 Task: Create a due date automation trigger when advanced on, on the monday after a card is due add content with a name containing resume at 11:00 AM.
Action: Mouse moved to (987, 282)
Screenshot: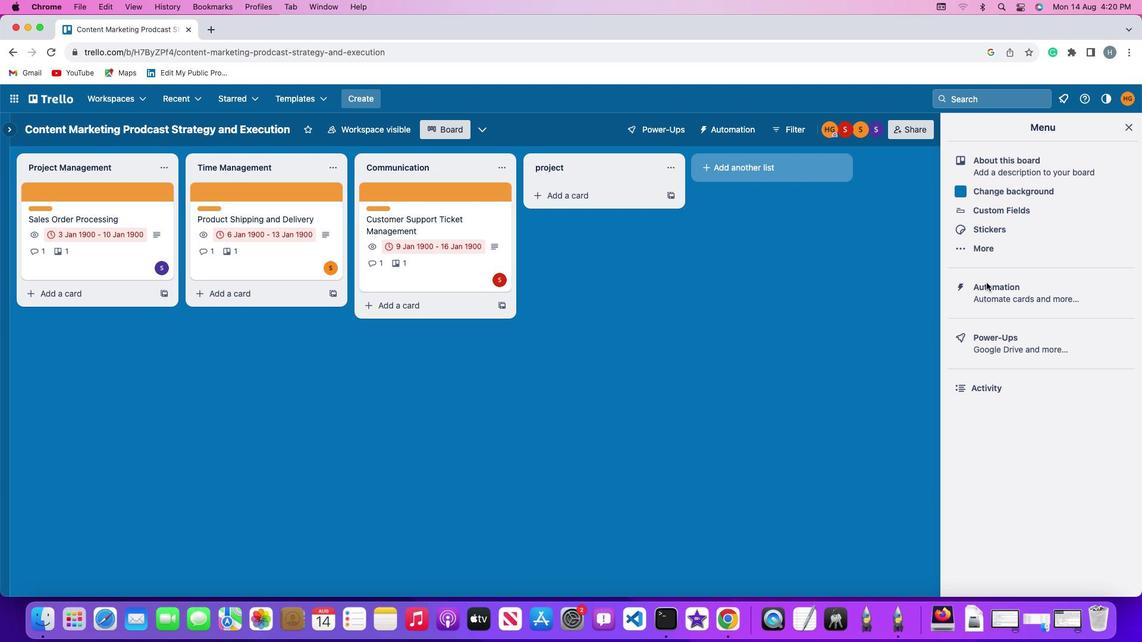
Action: Mouse pressed left at (987, 282)
Screenshot: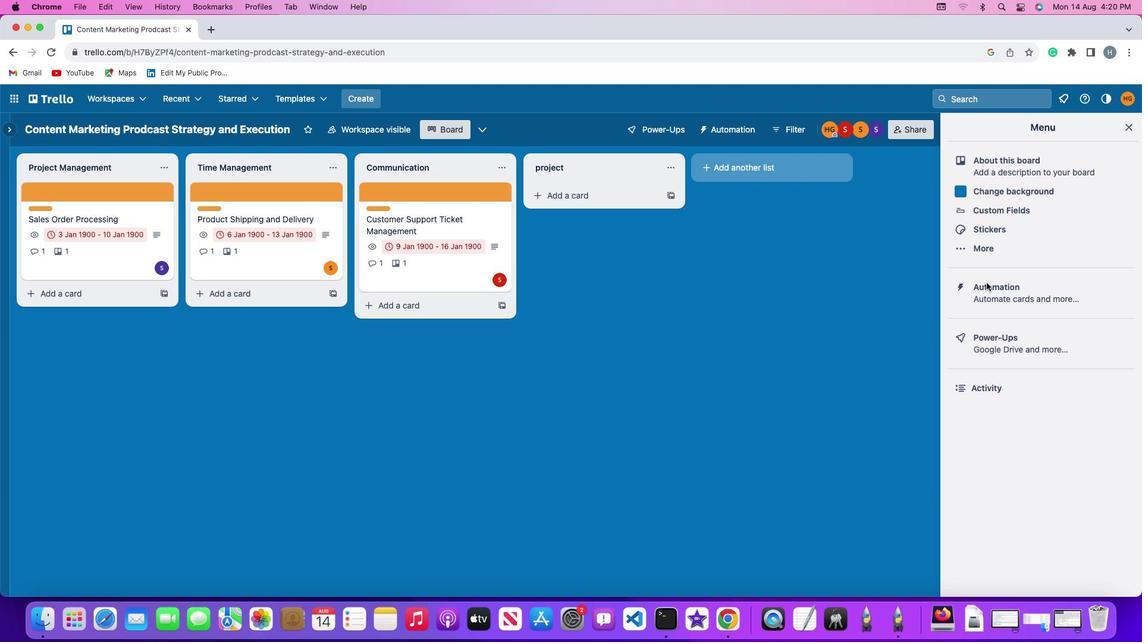 
Action: Mouse moved to (987, 282)
Screenshot: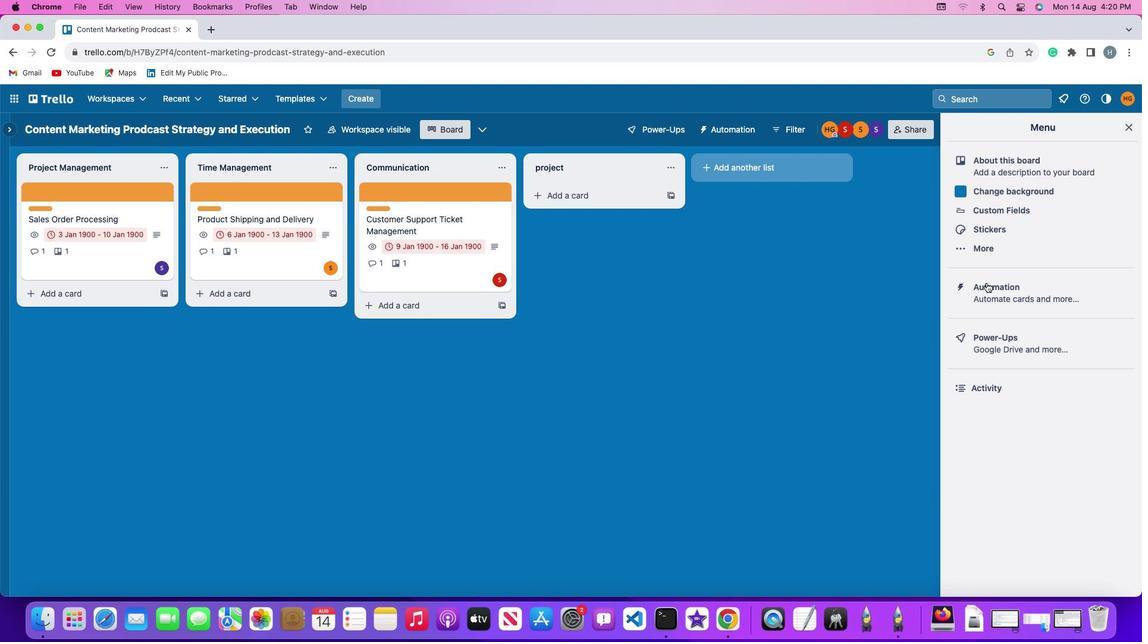 
Action: Mouse pressed left at (987, 282)
Screenshot: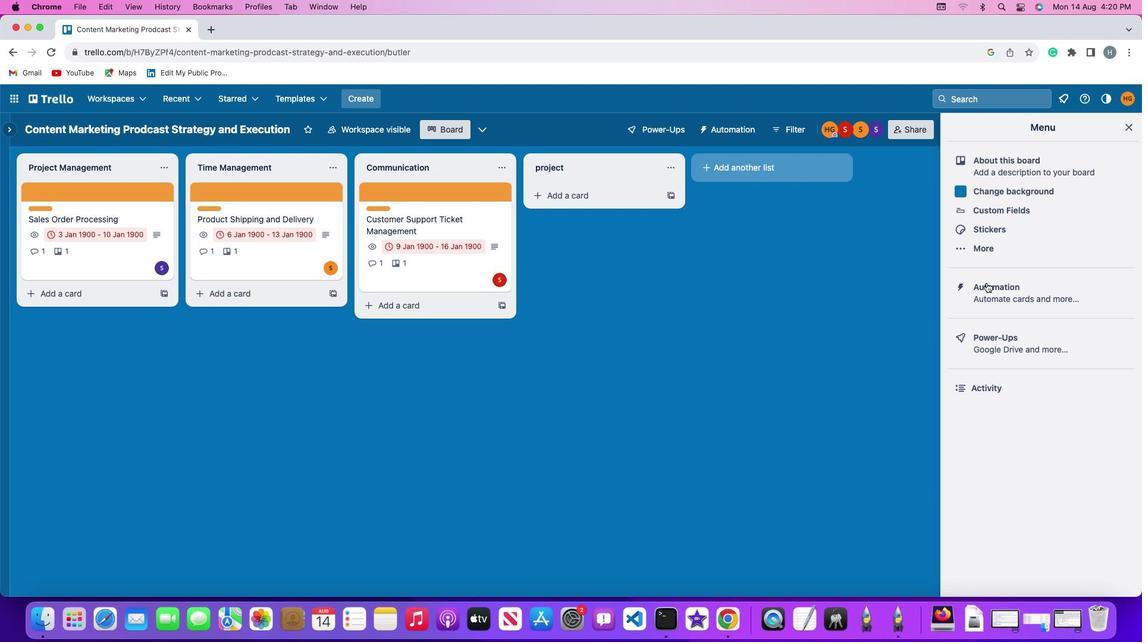 
Action: Mouse moved to (74, 278)
Screenshot: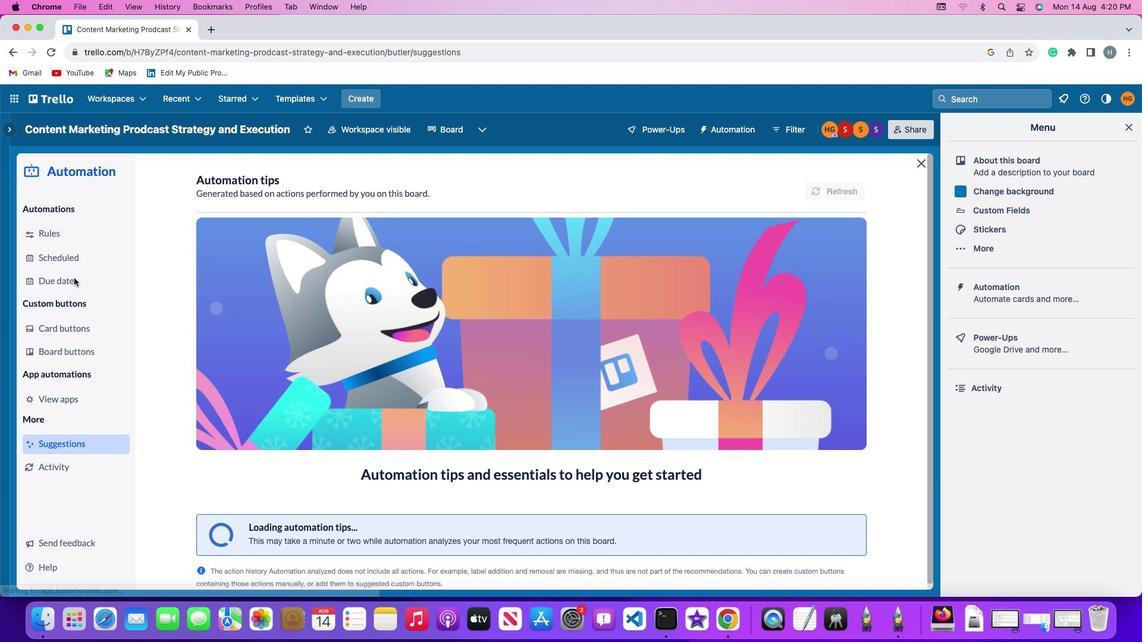 
Action: Mouse pressed left at (74, 278)
Screenshot: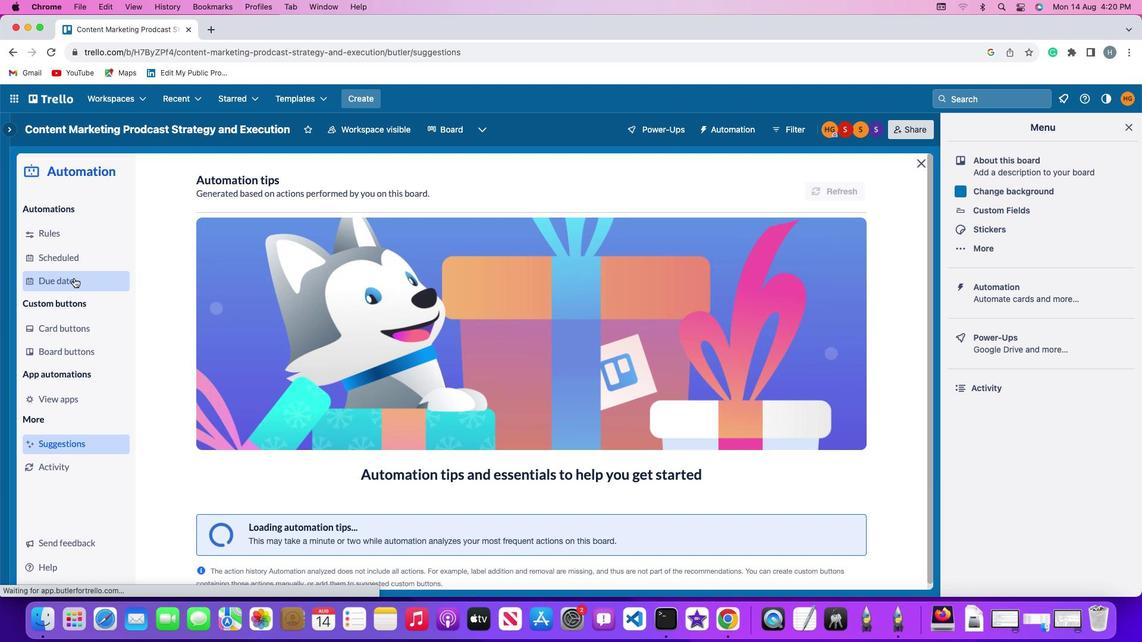 
Action: Mouse moved to (821, 185)
Screenshot: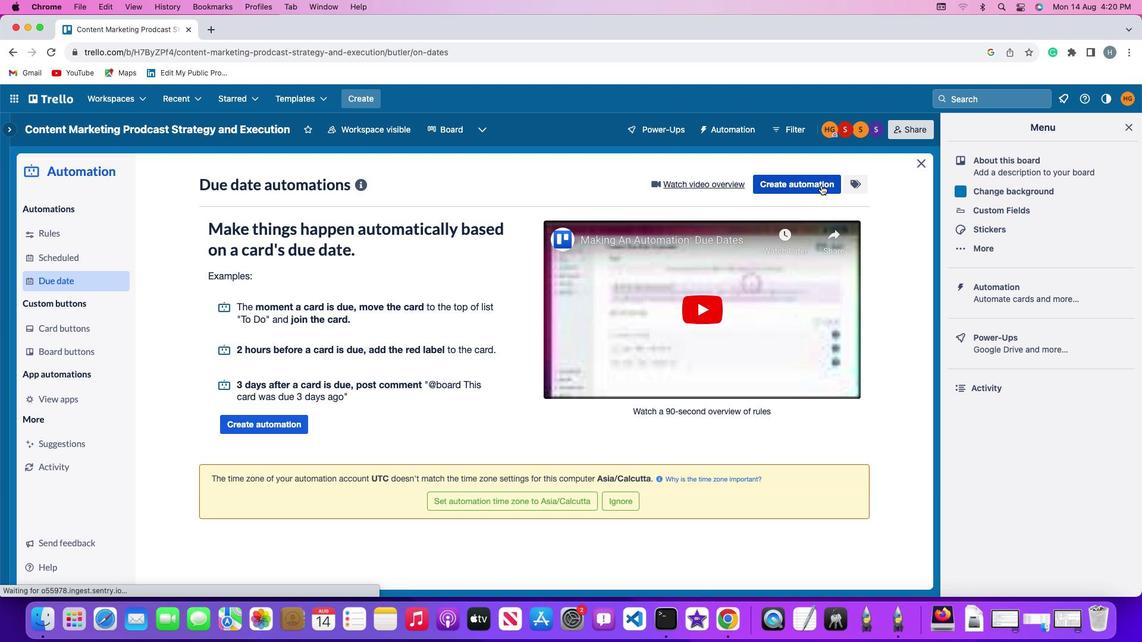 
Action: Mouse pressed left at (821, 185)
Screenshot: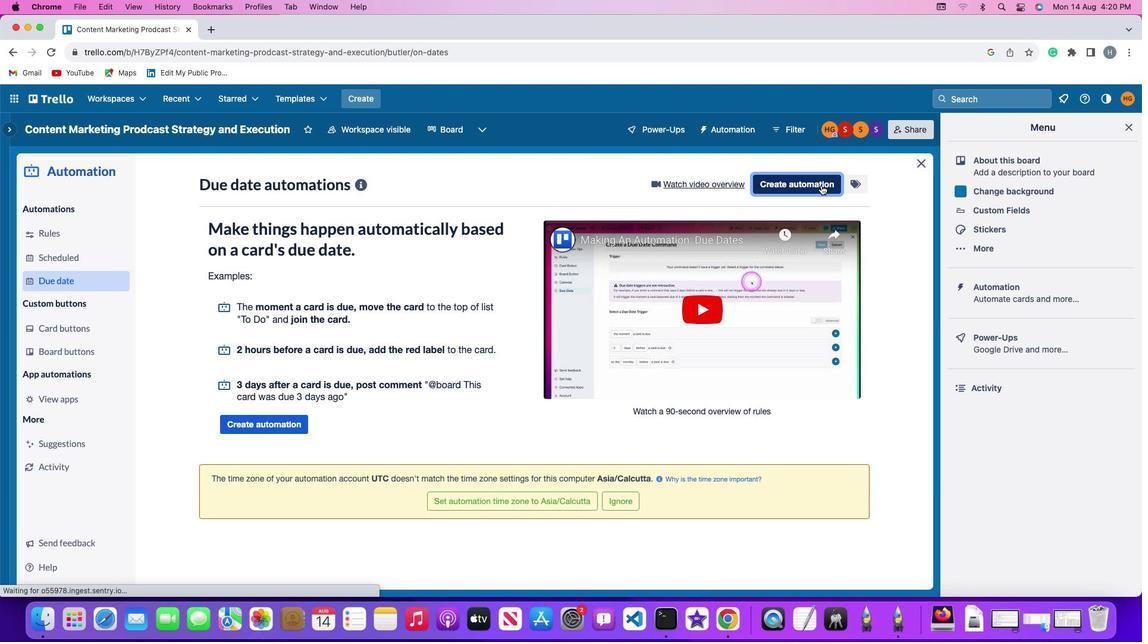 
Action: Mouse moved to (285, 296)
Screenshot: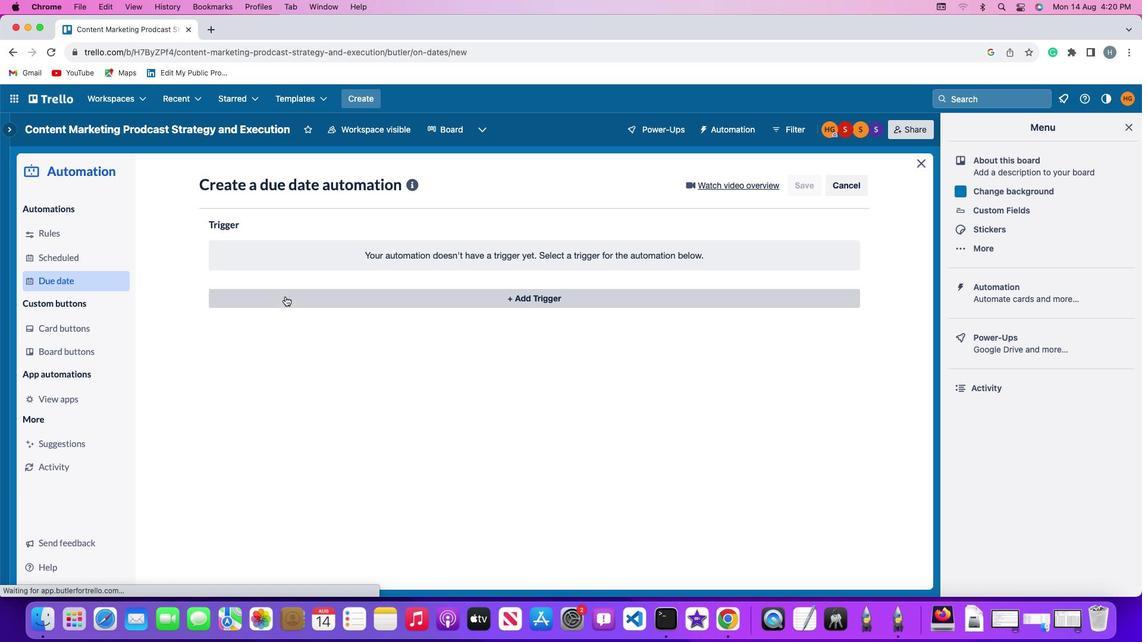 
Action: Mouse pressed left at (285, 296)
Screenshot: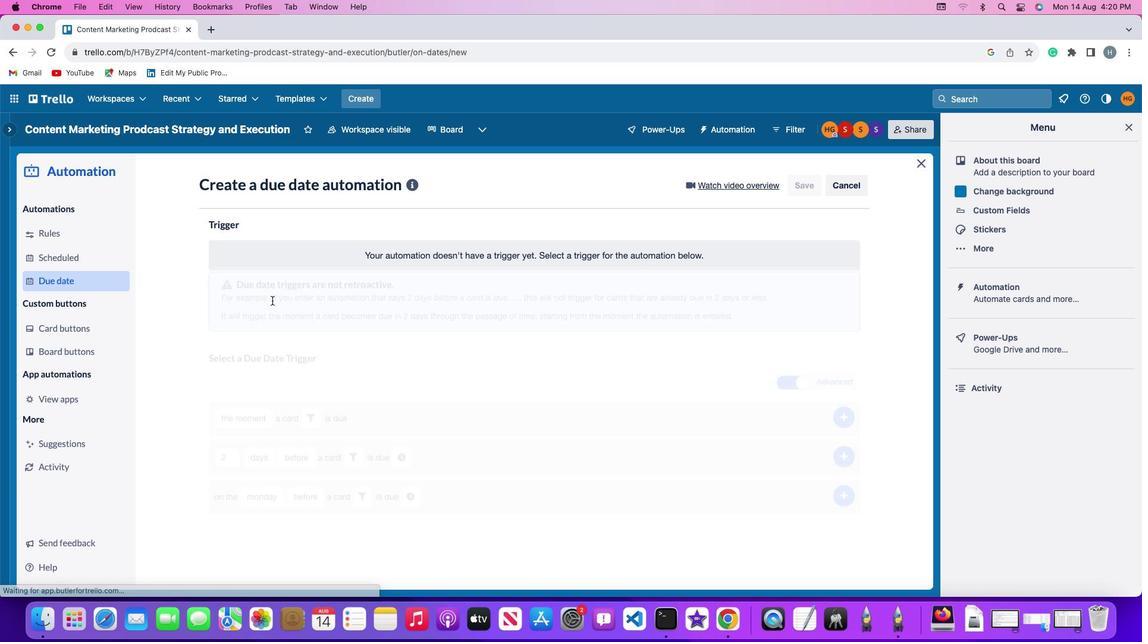 
Action: Mouse moved to (253, 520)
Screenshot: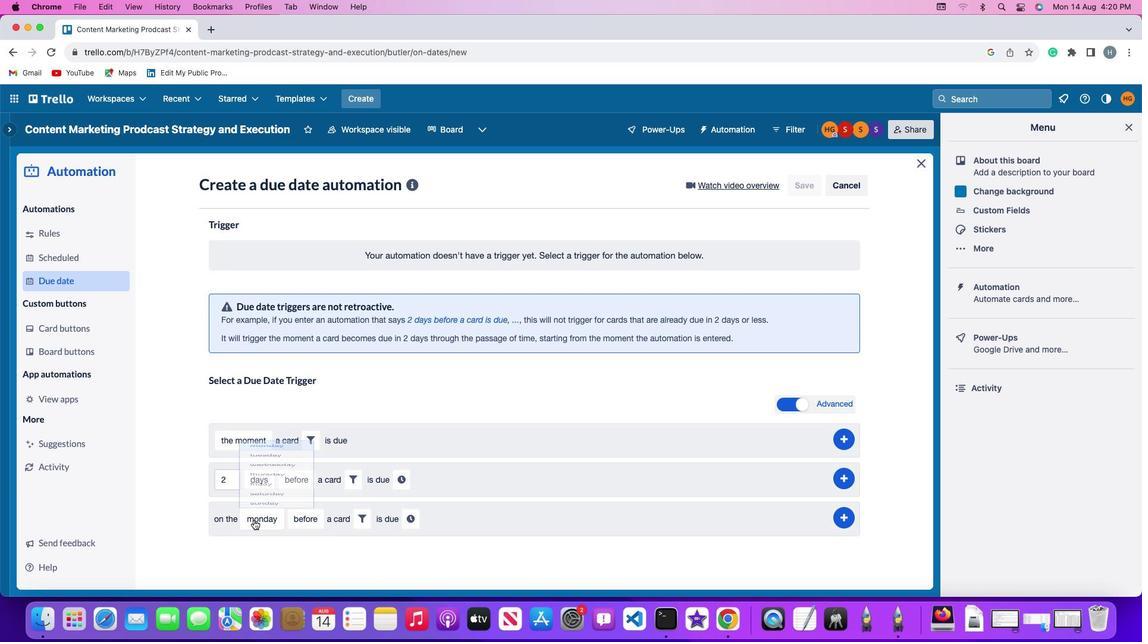 
Action: Mouse pressed left at (253, 520)
Screenshot: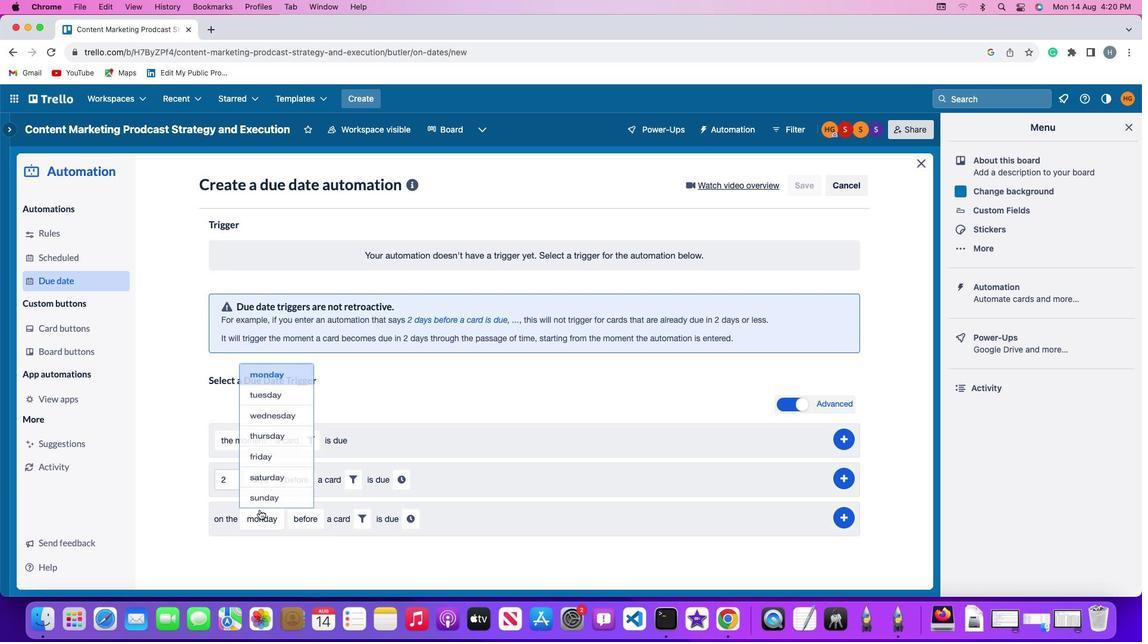 
Action: Mouse moved to (271, 361)
Screenshot: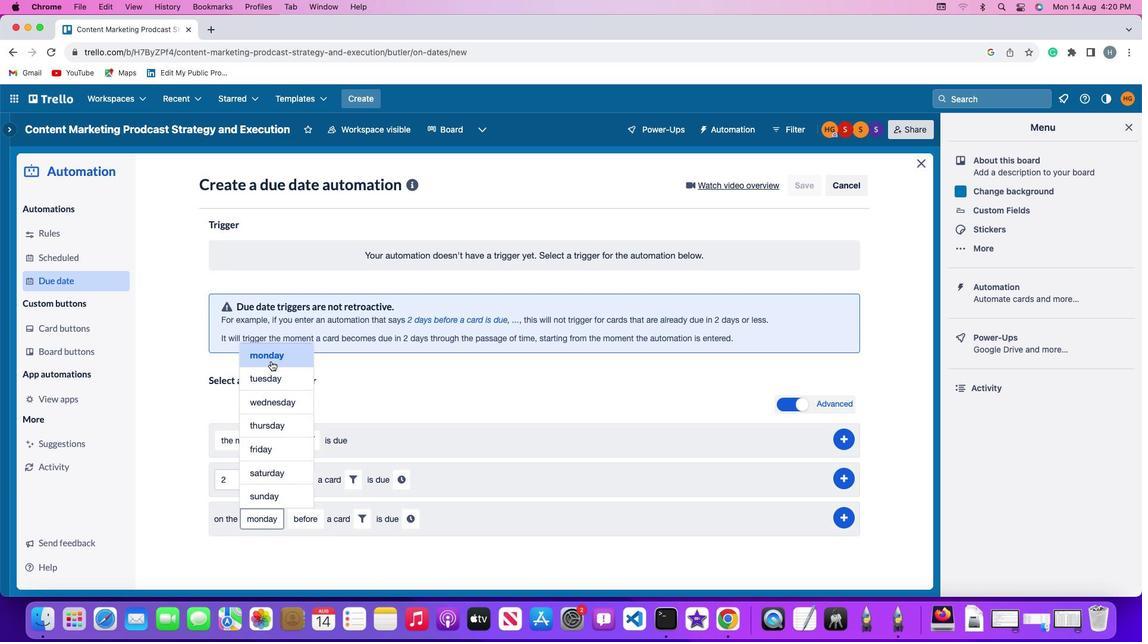 
Action: Mouse pressed left at (271, 361)
Screenshot: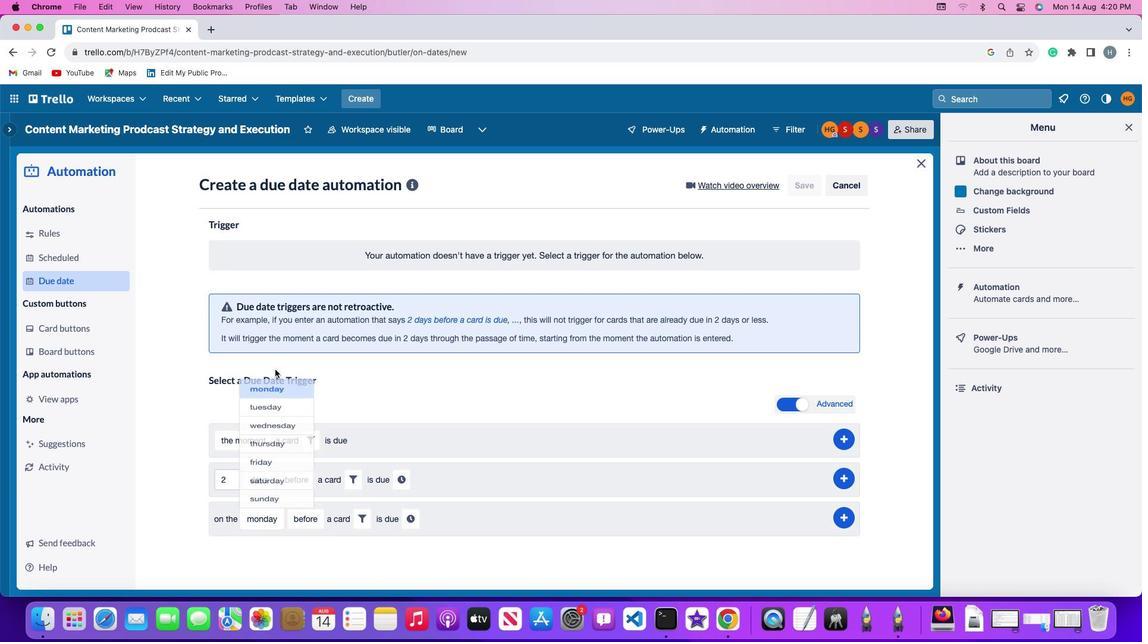 
Action: Mouse moved to (315, 519)
Screenshot: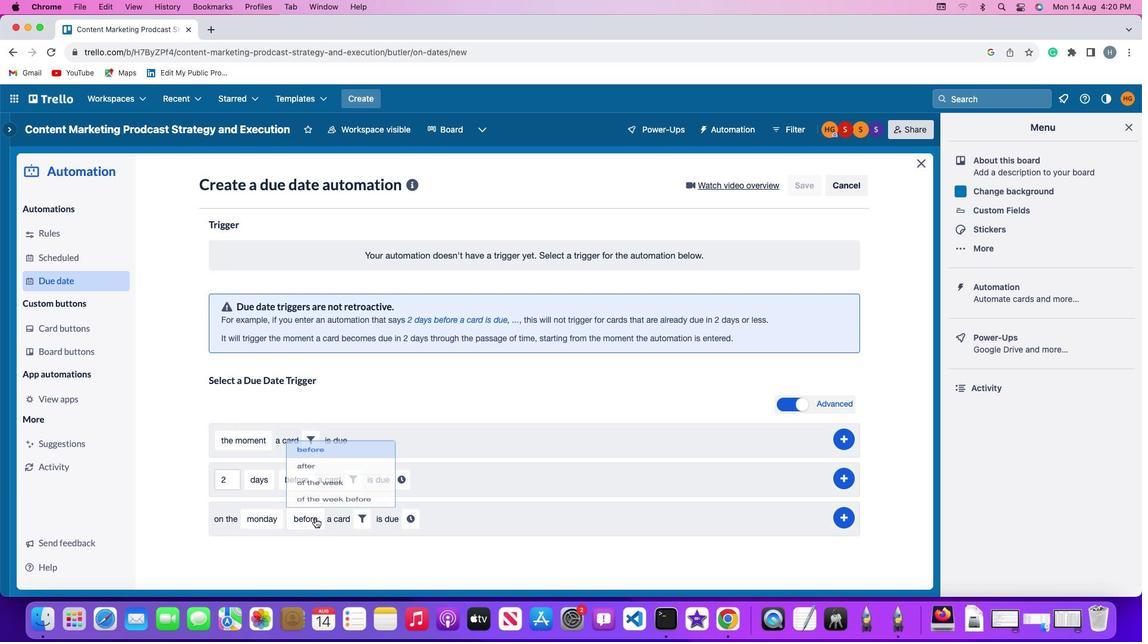 
Action: Mouse pressed left at (315, 519)
Screenshot: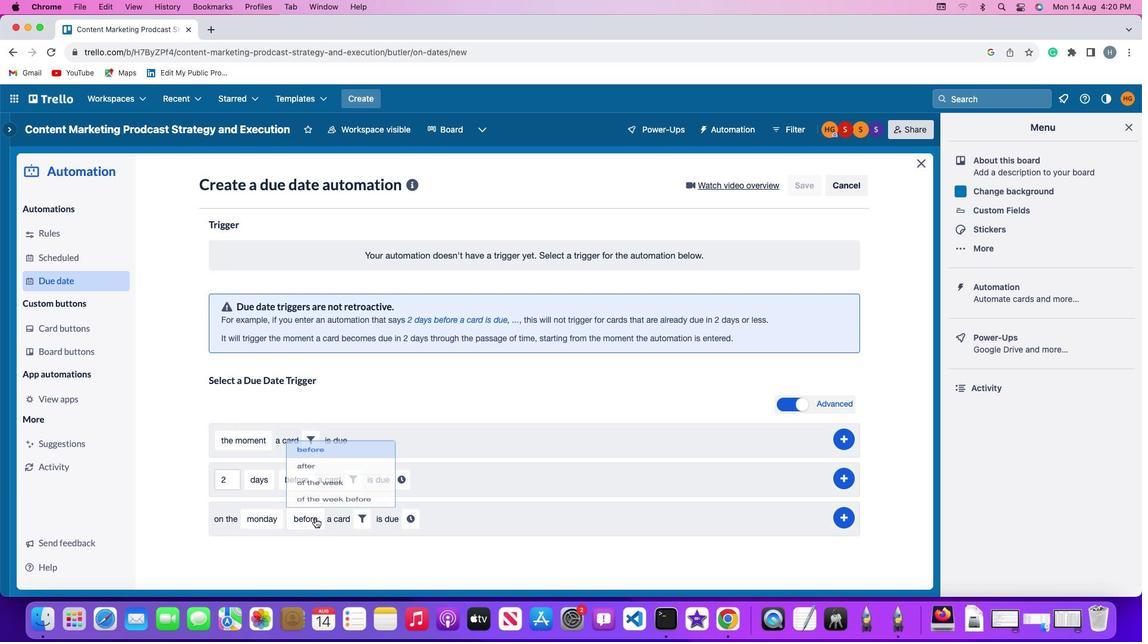 
Action: Mouse moved to (325, 441)
Screenshot: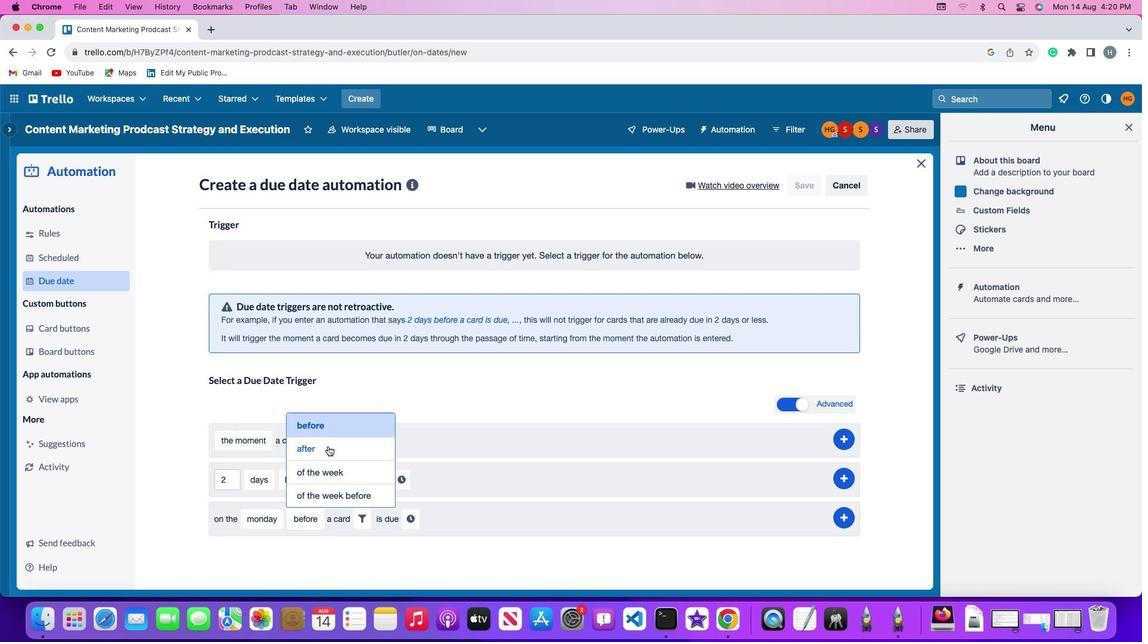 
Action: Mouse pressed left at (325, 441)
Screenshot: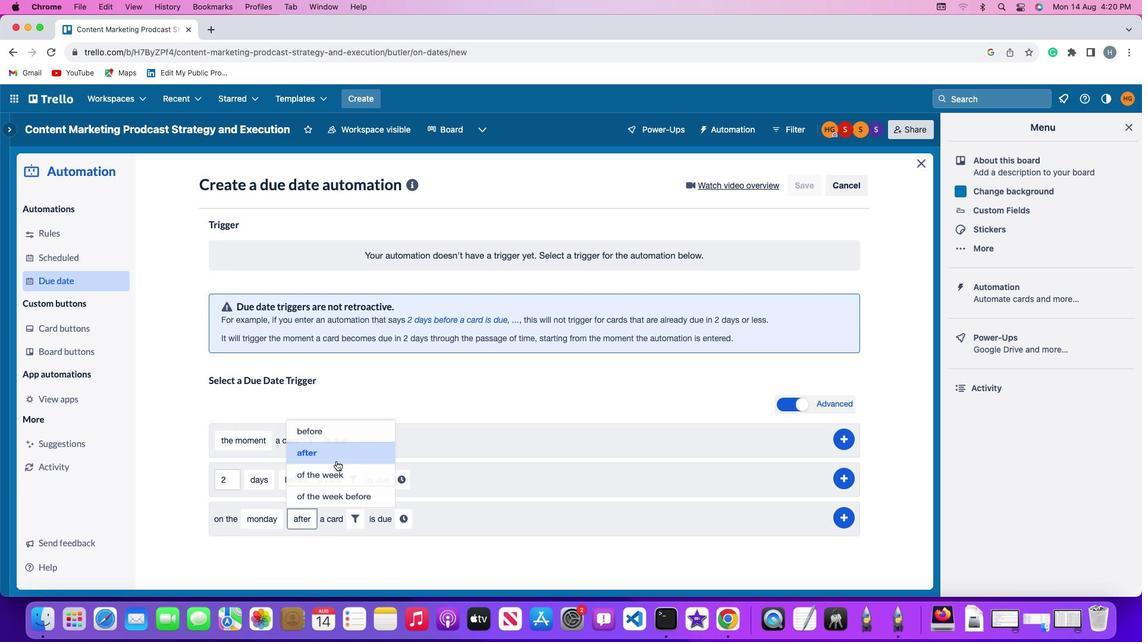 
Action: Mouse moved to (366, 517)
Screenshot: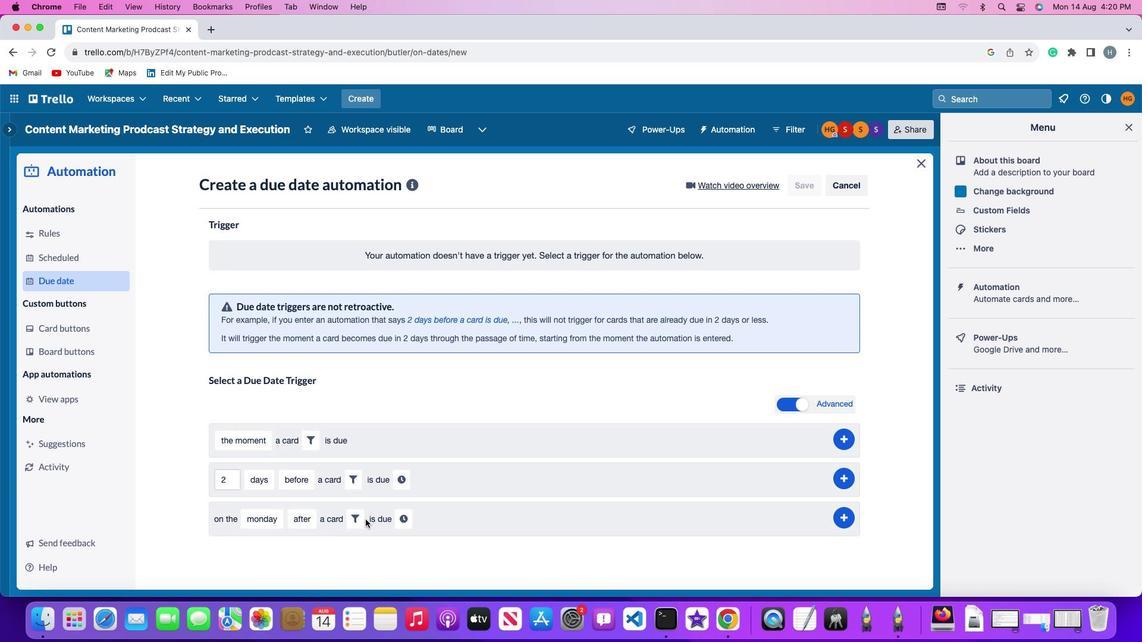 
Action: Mouse pressed left at (366, 517)
Screenshot: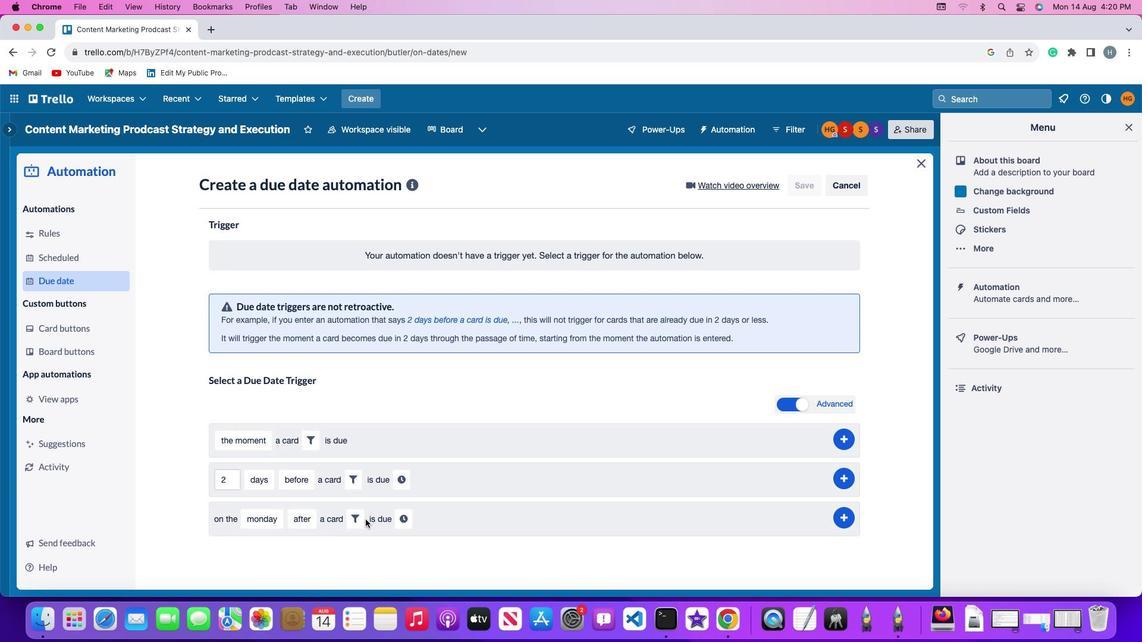 
Action: Mouse moved to (360, 516)
Screenshot: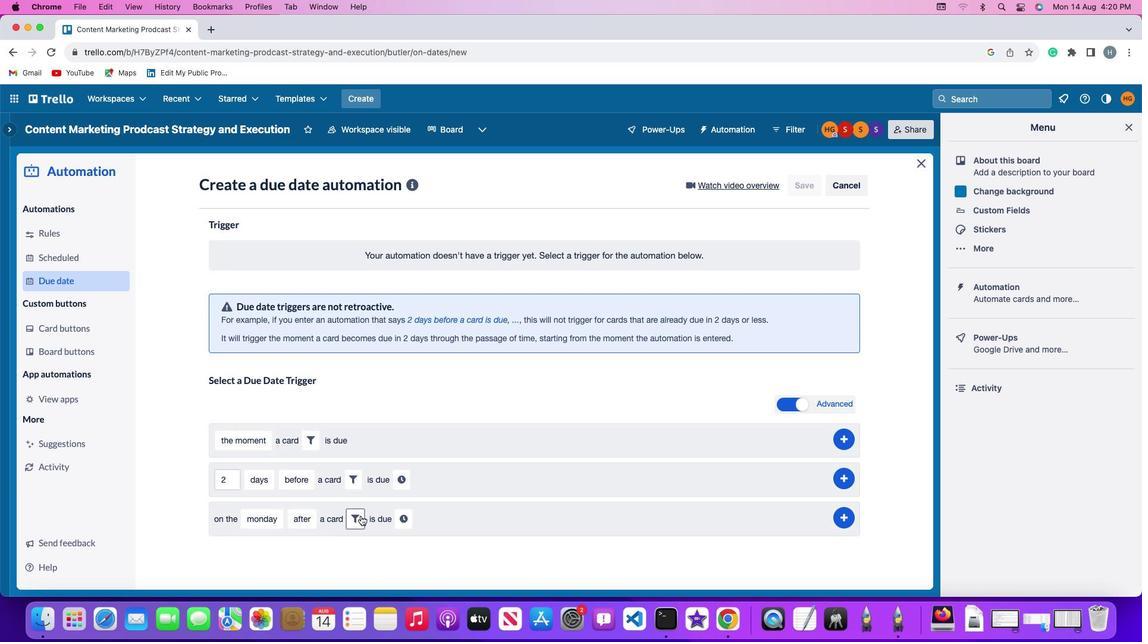 
Action: Mouse pressed left at (360, 516)
Screenshot: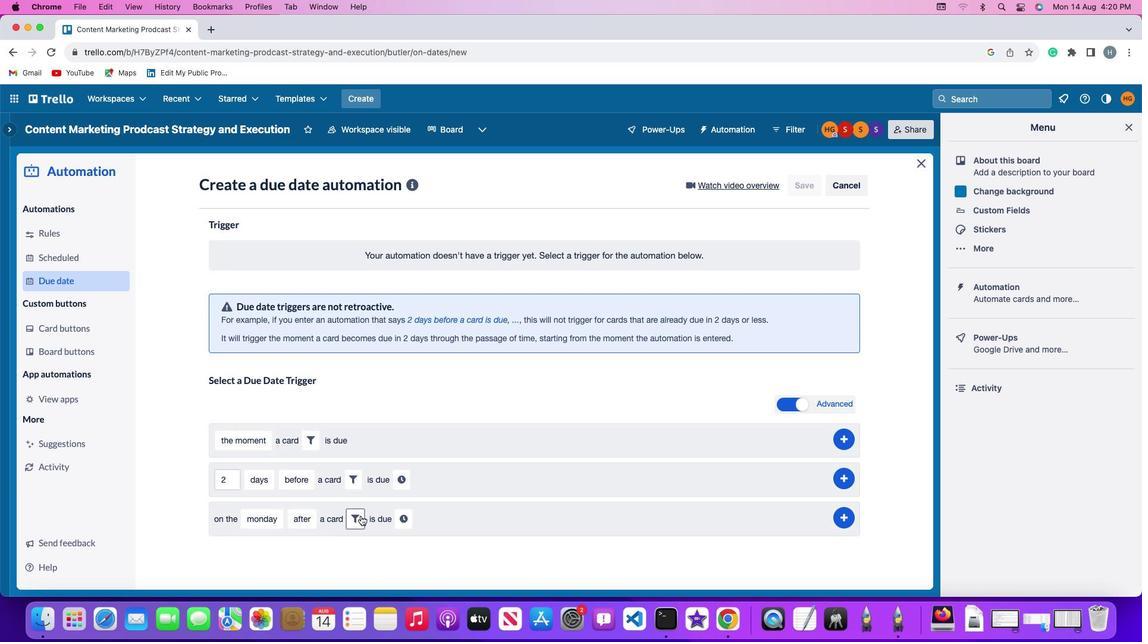 
Action: Mouse moved to (508, 555)
Screenshot: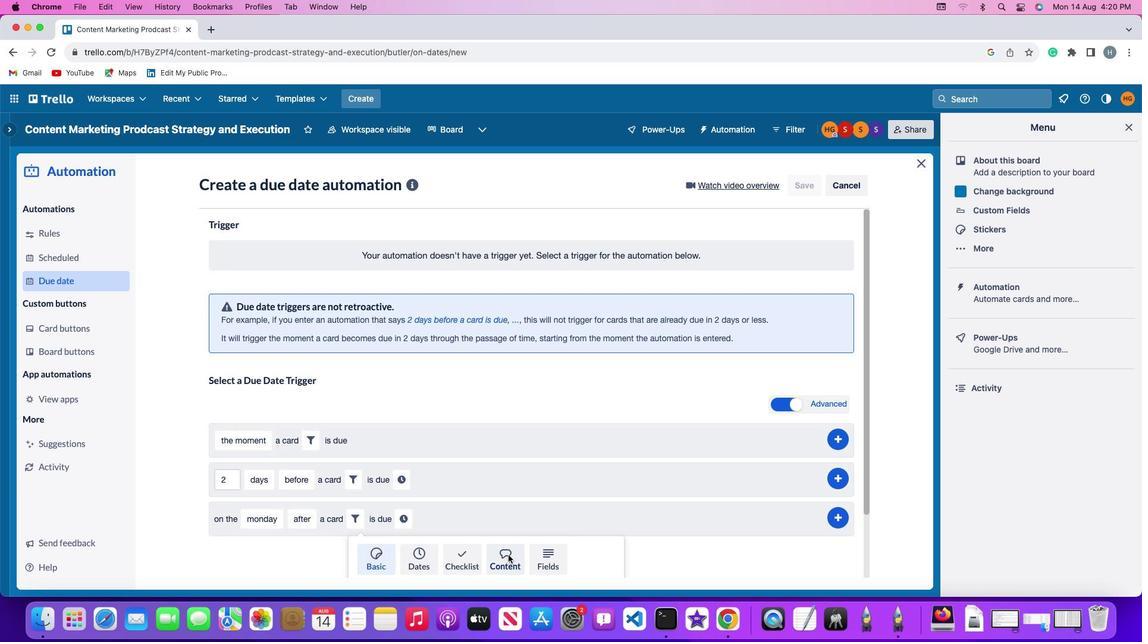 
Action: Mouse pressed left at (508, 555)
Screenshot: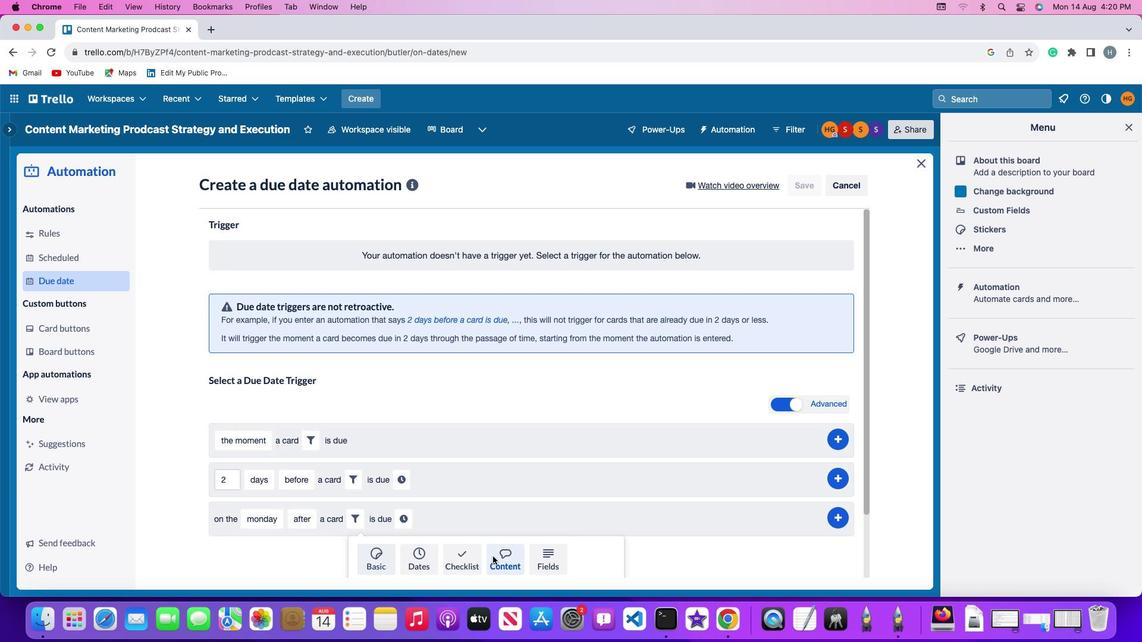 
Action: Mouse moved to (328, 566)
Screenshot: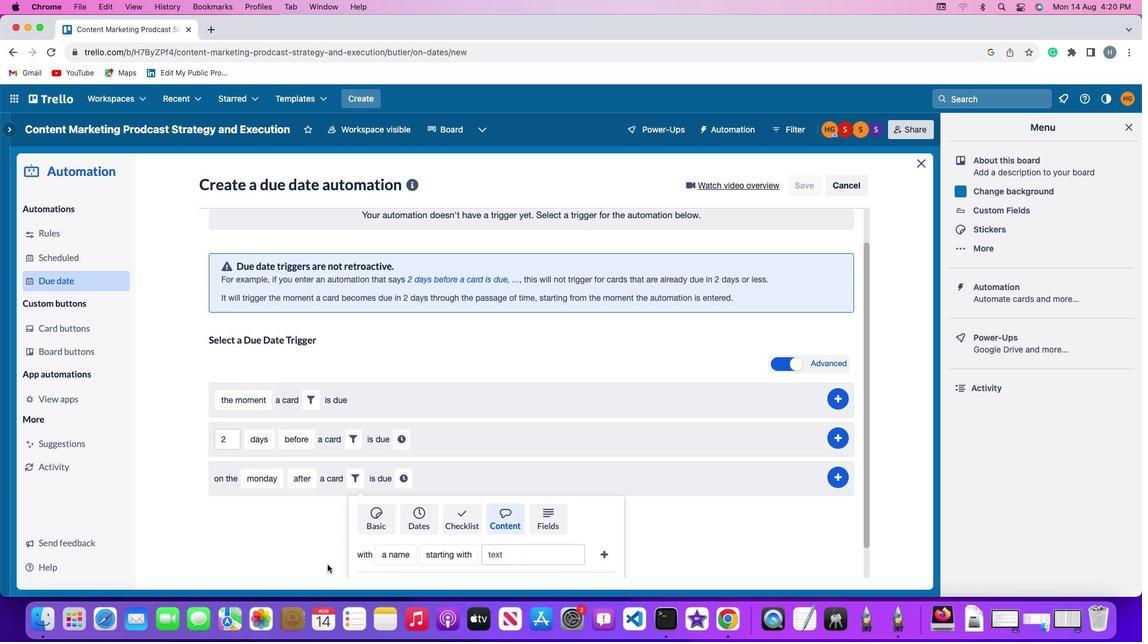 
Action: Mouse scrolled (328, 566) with delta (0, 0)
Screenshot: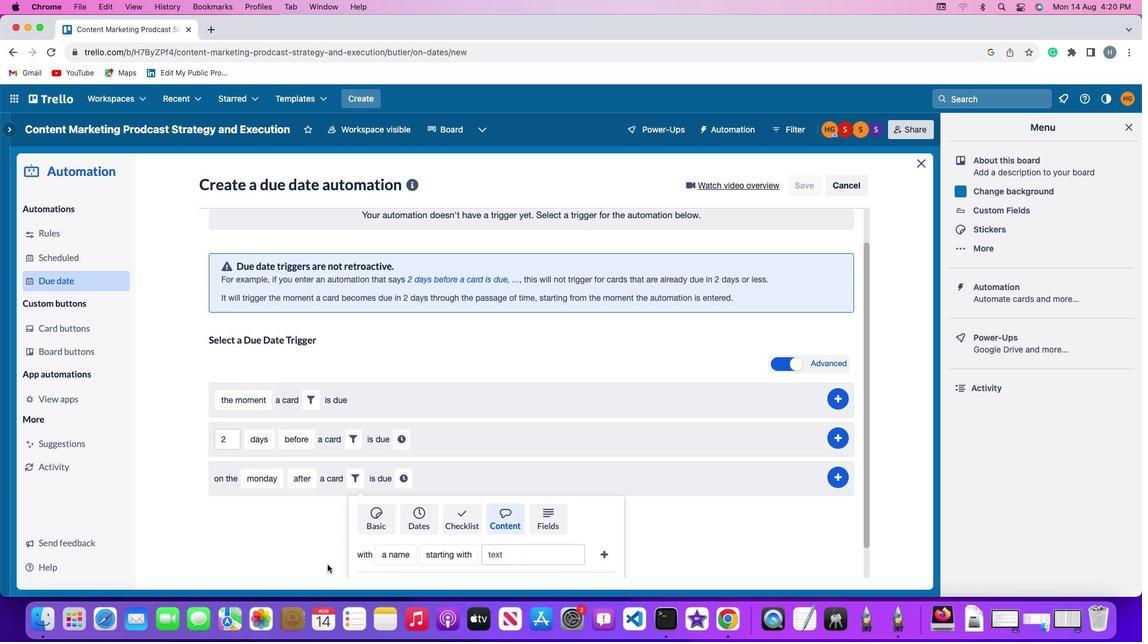 
Action: Mouse scrolled (328, 566) with delta (0, 0)
Screenshot: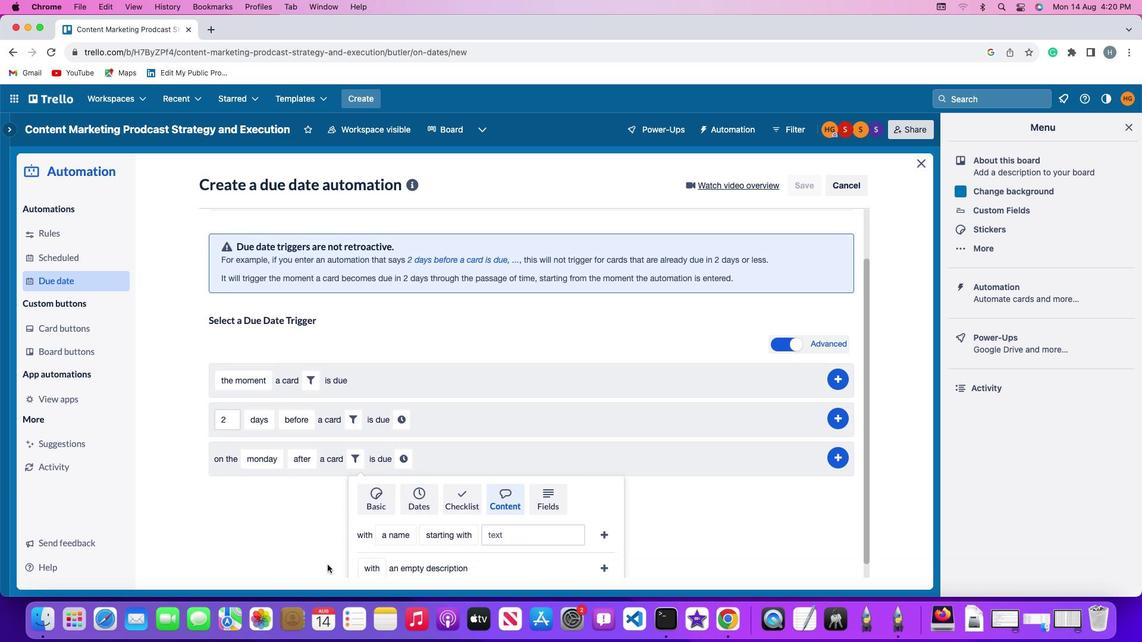 
Action: Mouse scrolled (328, 566) with delta (0, -1)
Screenshot: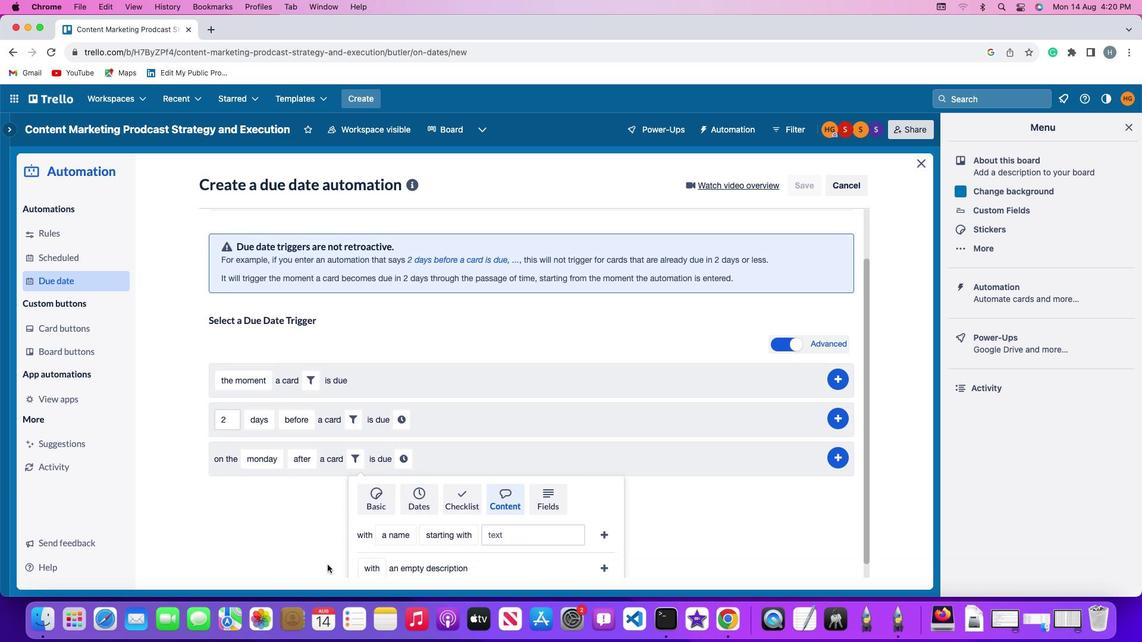 
Action: Mouse moved to (327, 566)
Screenshot: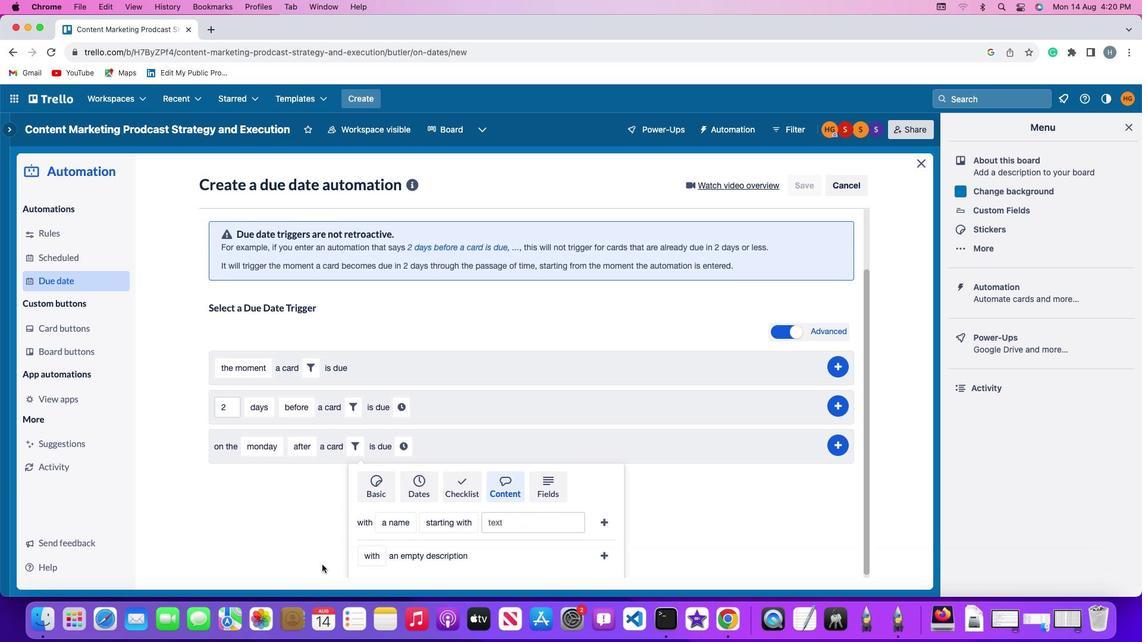 
Action: Mouse scrolled (327, 566) with delta (0, -2)
Screenshot: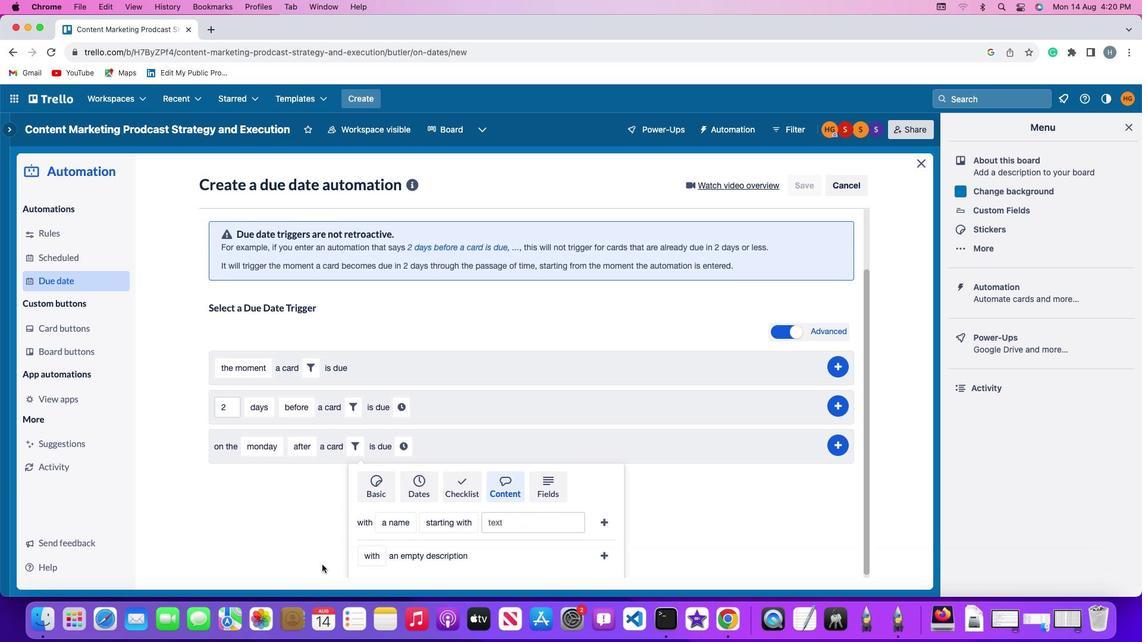 
Action: Mouse moved to (392, 520)
Screenshot: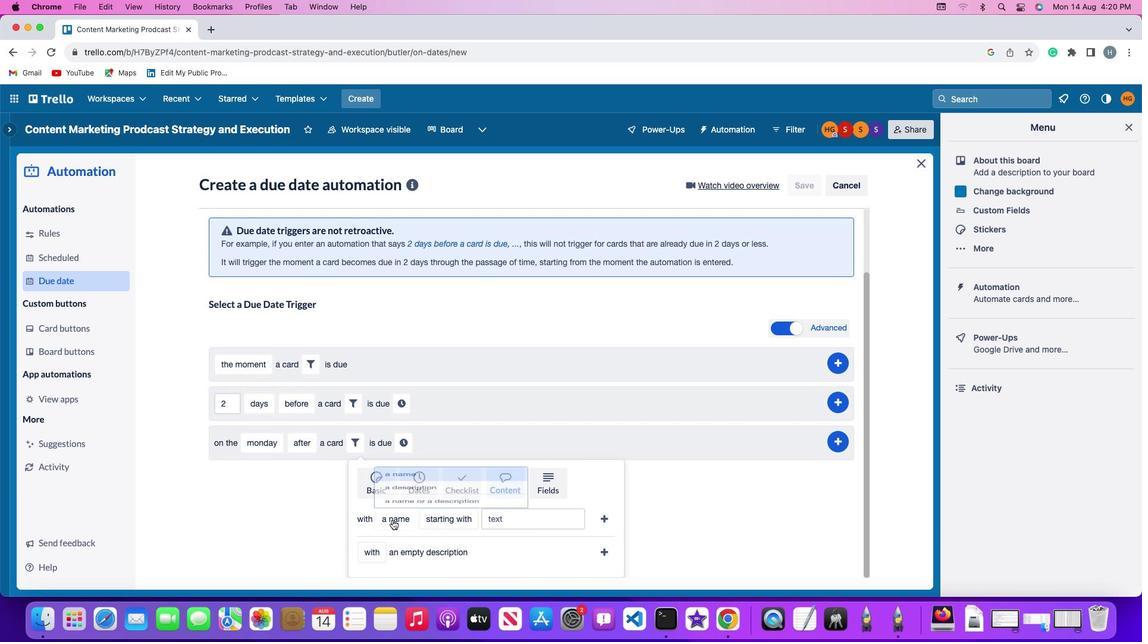 
Action: Mouse pressed left at (392, 520)
Screenshot: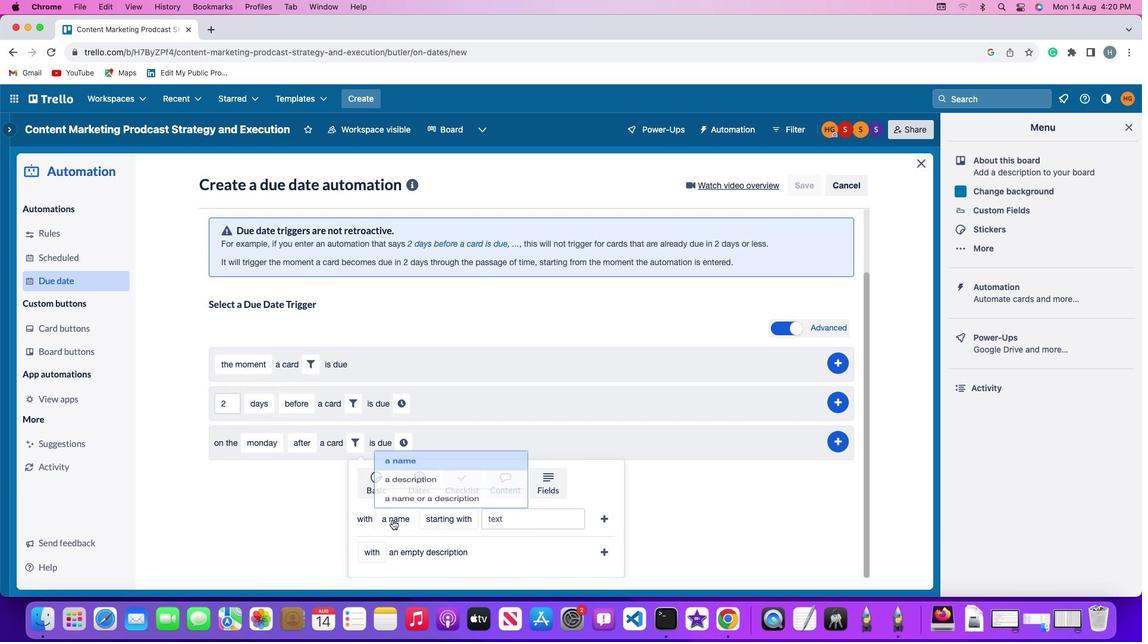 
Action: Mouse moved to (406, 449)
Screenshot: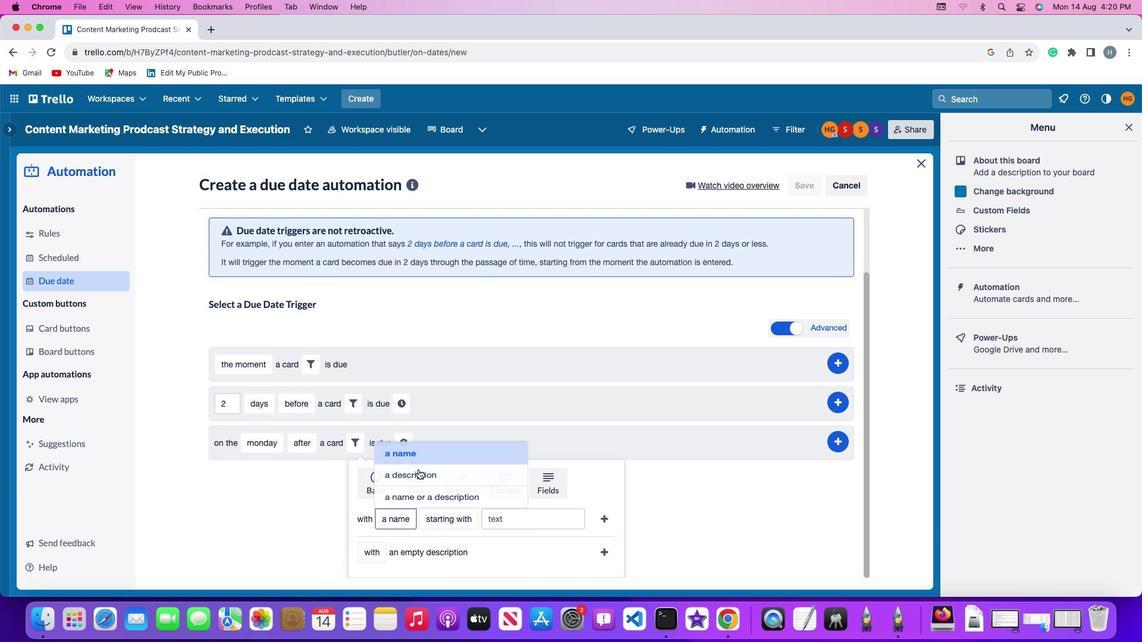 
Action: Mouse pressed left at (406, 449)
Screenshot: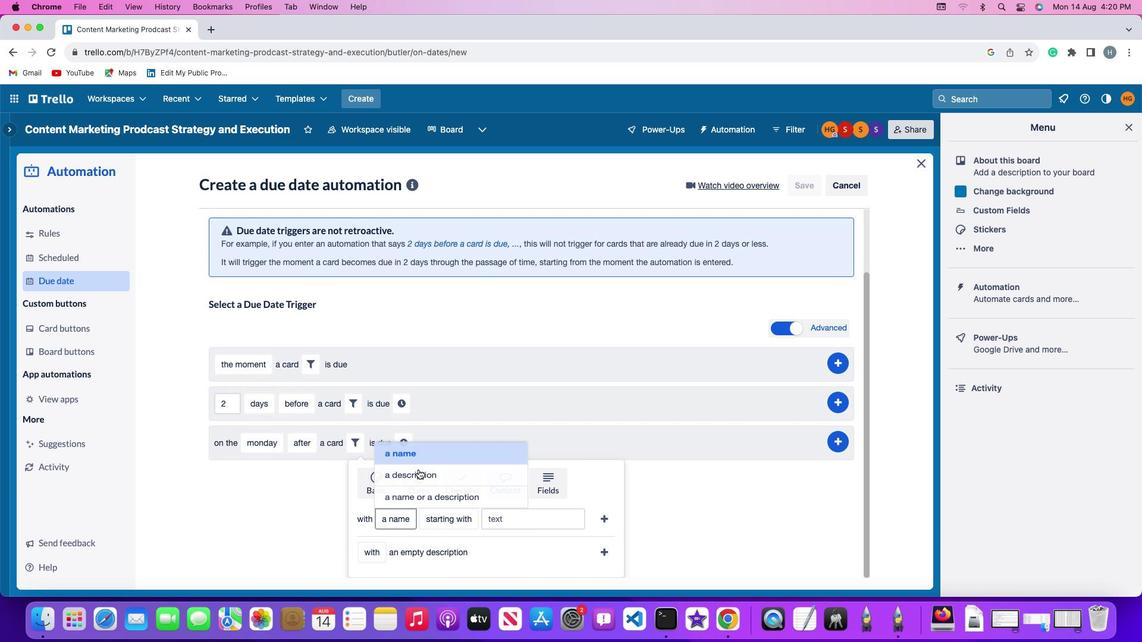 
Action: Mouse moved to (453, 517)
Screenshot: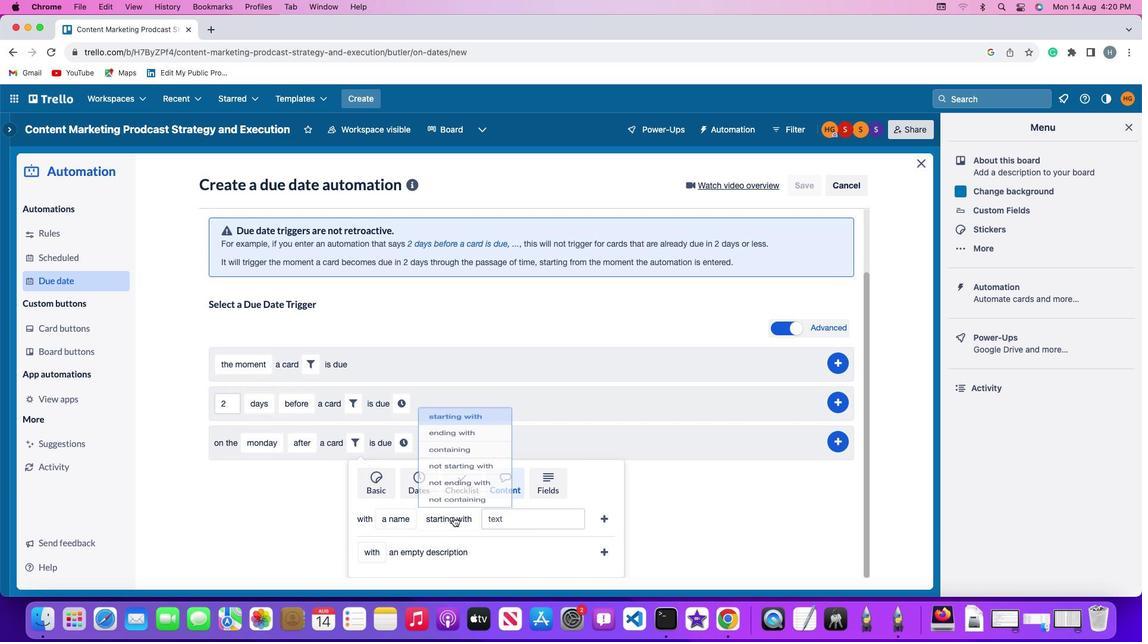 
Action: Mouse pressed left at (453, 517)
Screenshot: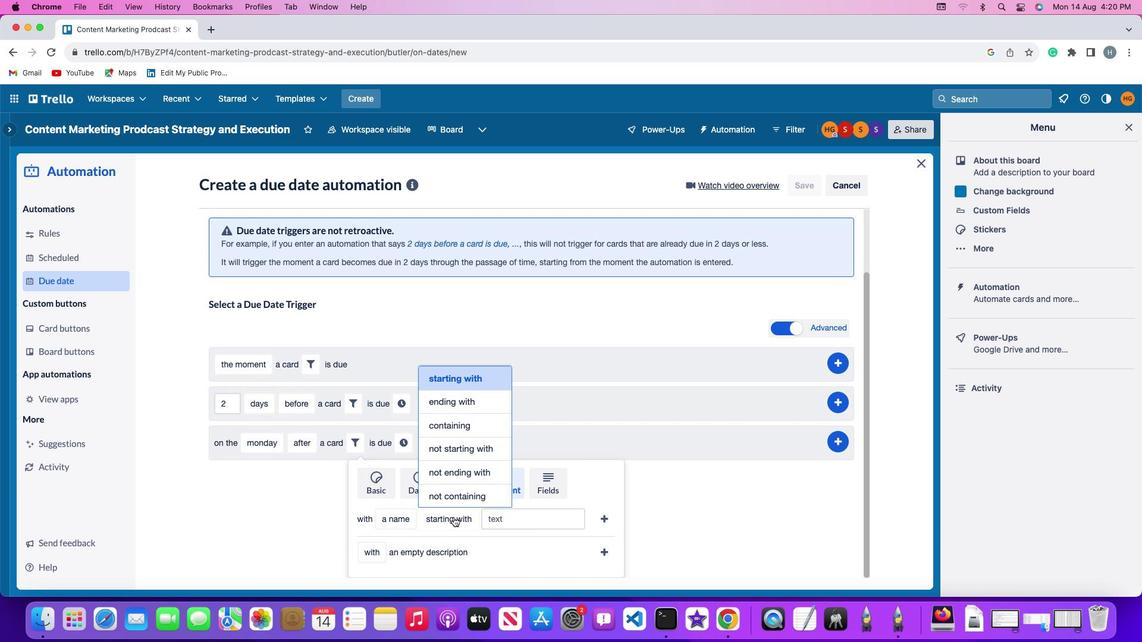 
Action: Mouse moved to (461, 429)
Screenshot: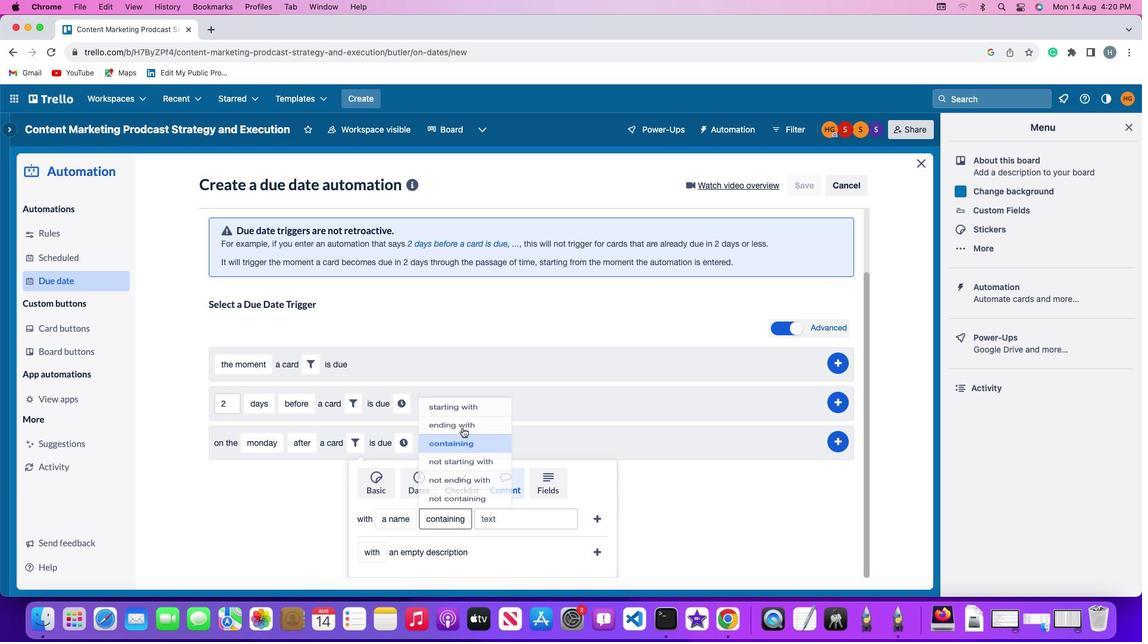 
Action: Mouse pressed left at (461, 429)
Screenshot: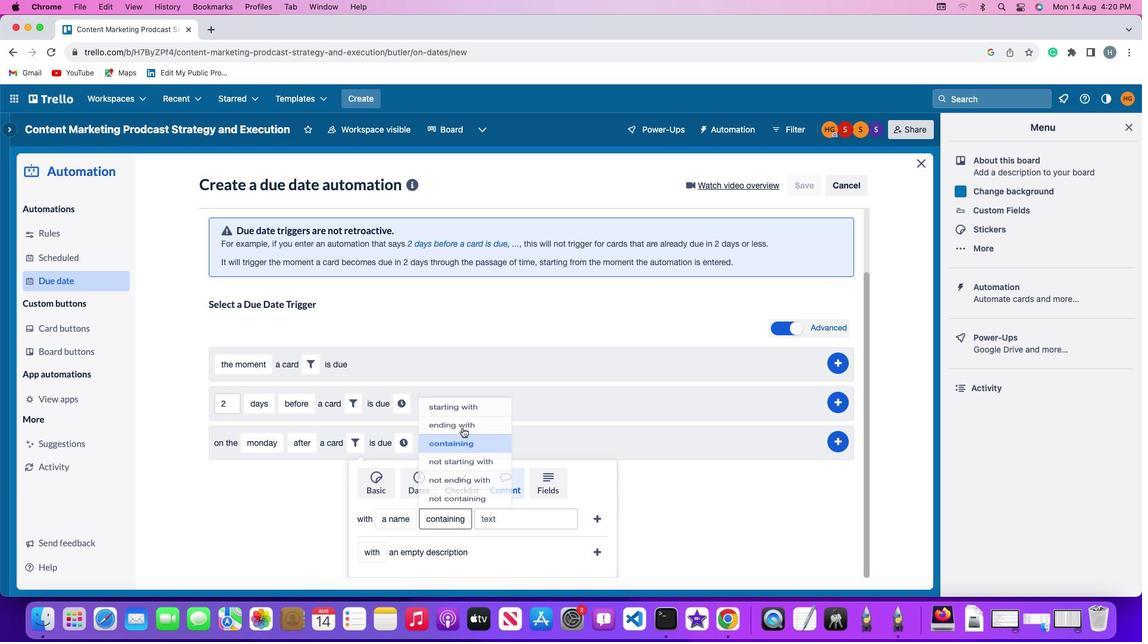 
Action: Mouse moved to (510, 520)
Screenshot: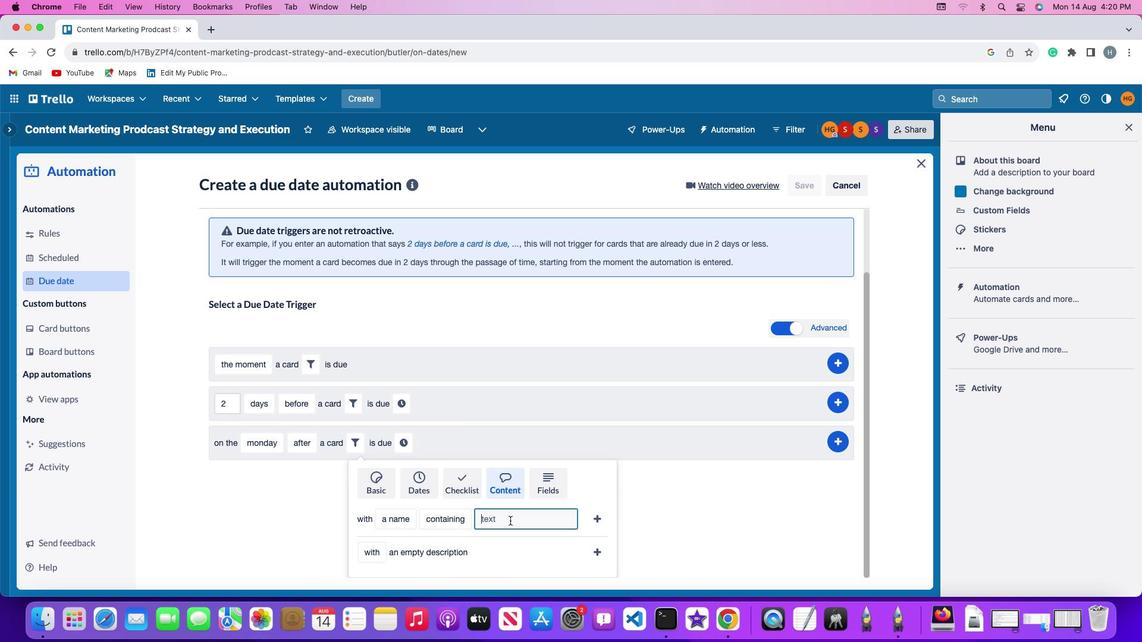 
Action: Mouse pressed left at (510, 520)
Screenshot: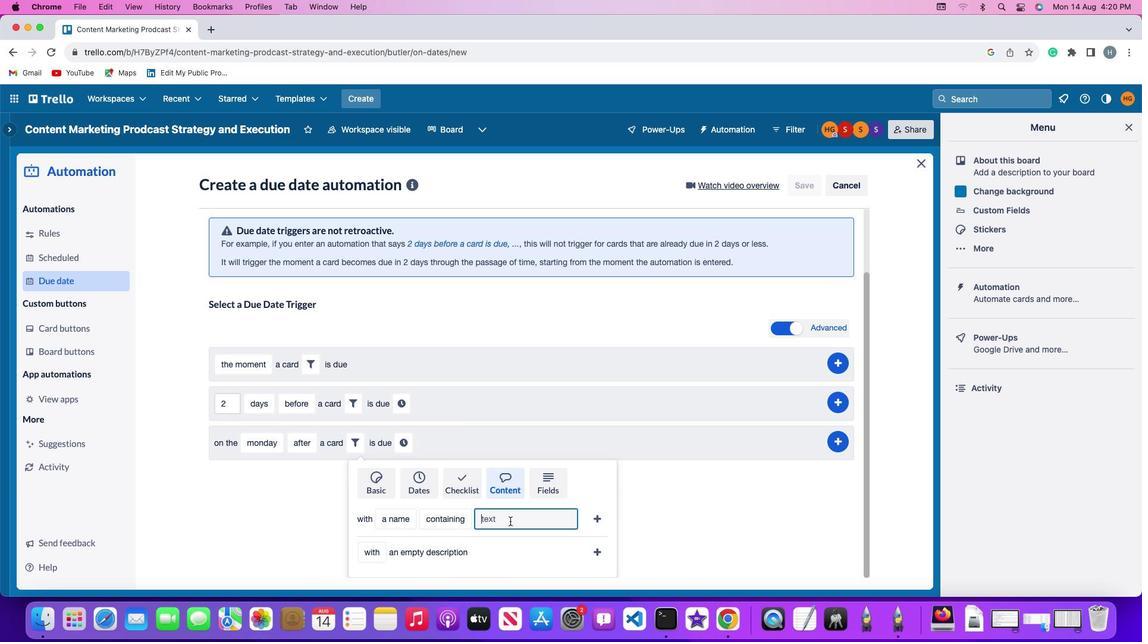 
Action: Mouse moved to (510, 521)
Screenshot: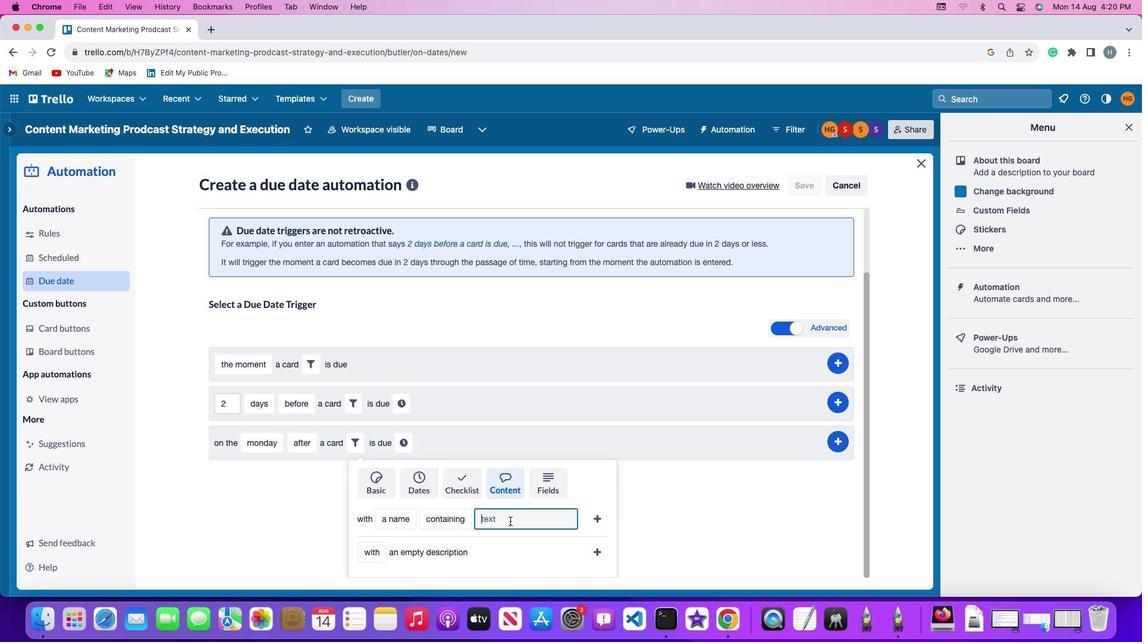 
Action: Key pressed 'r'
Screenshot: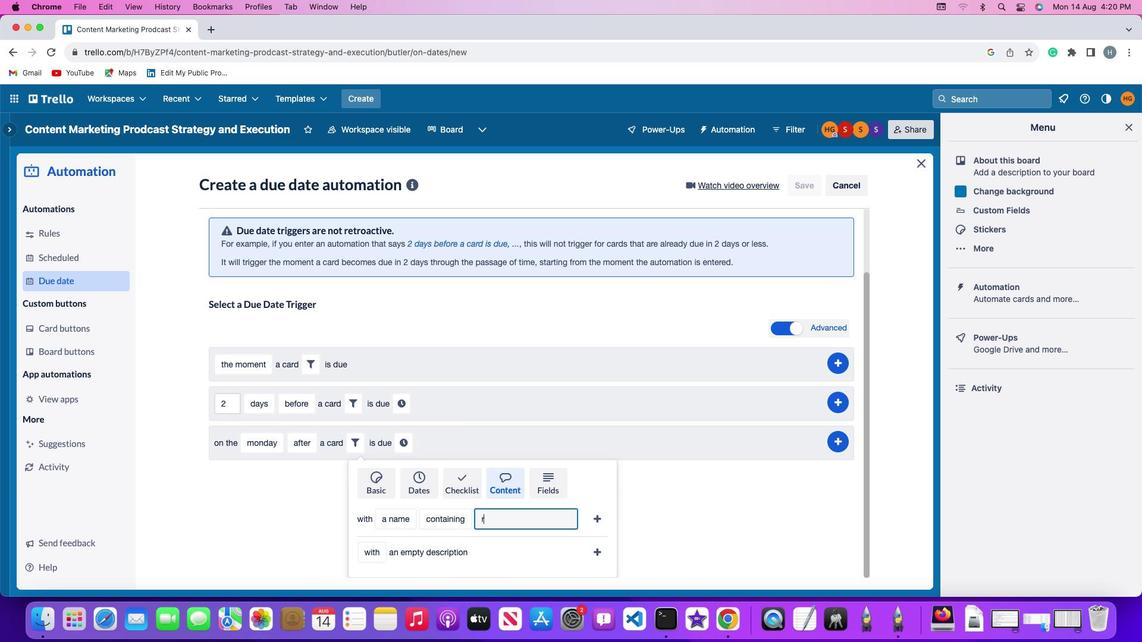 
Action: Mouse moved to (510, 522)
Screenshot: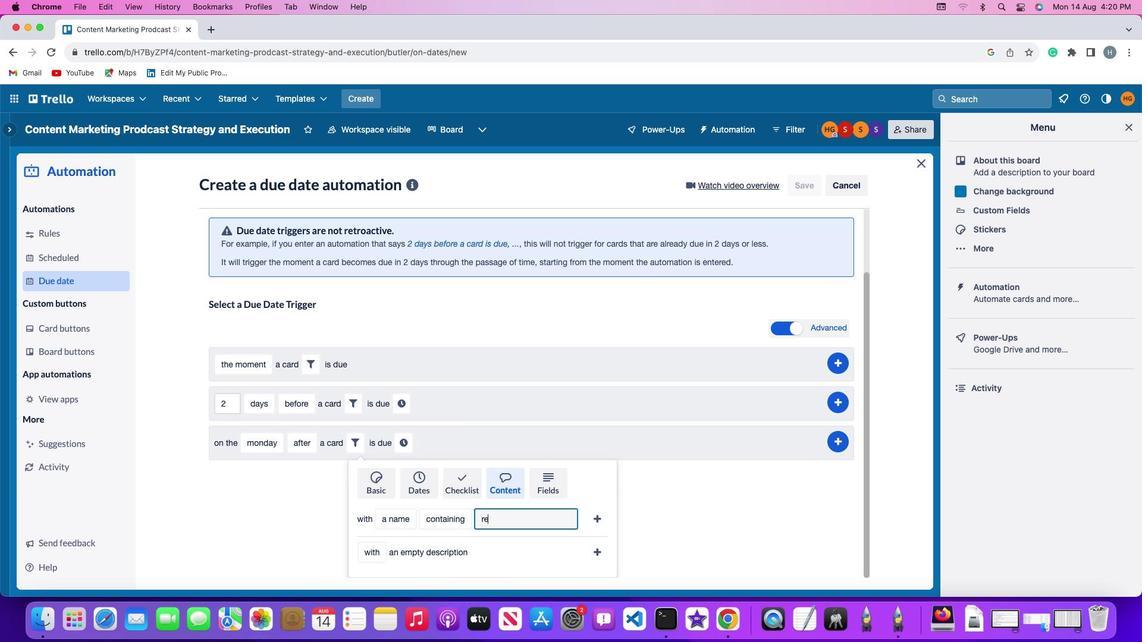 
Action: Key pressed 'e''s''u''m''e'
Screenshot: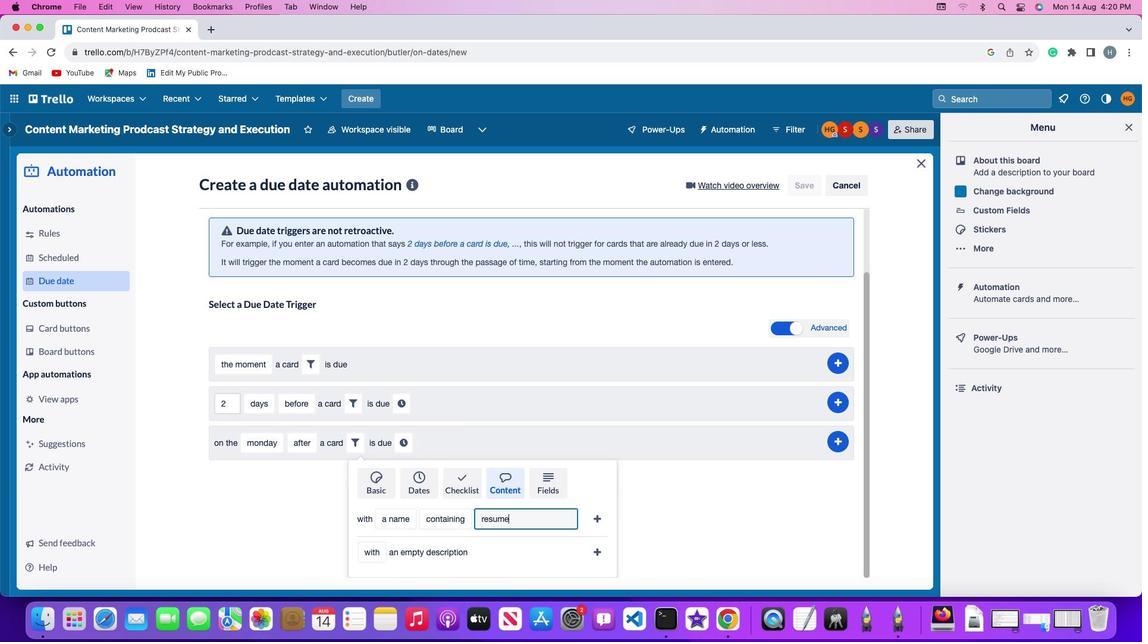 
Action: Mouse moved to (593, 517)
Screenshot: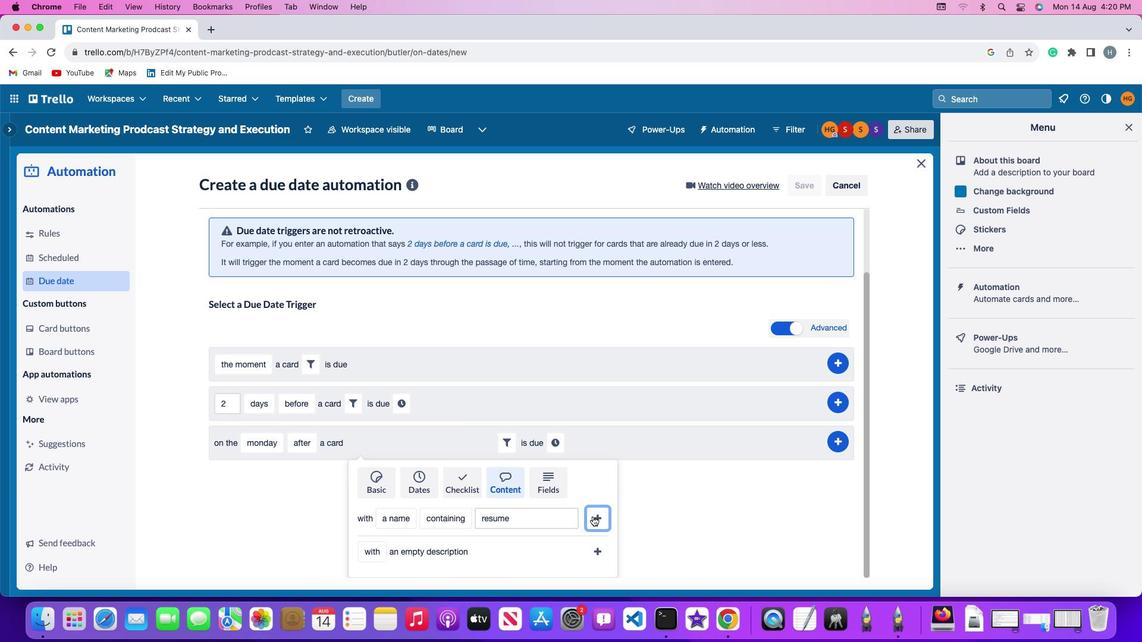 
Action: Mouse pressed left at (593, 517)
Screenshot: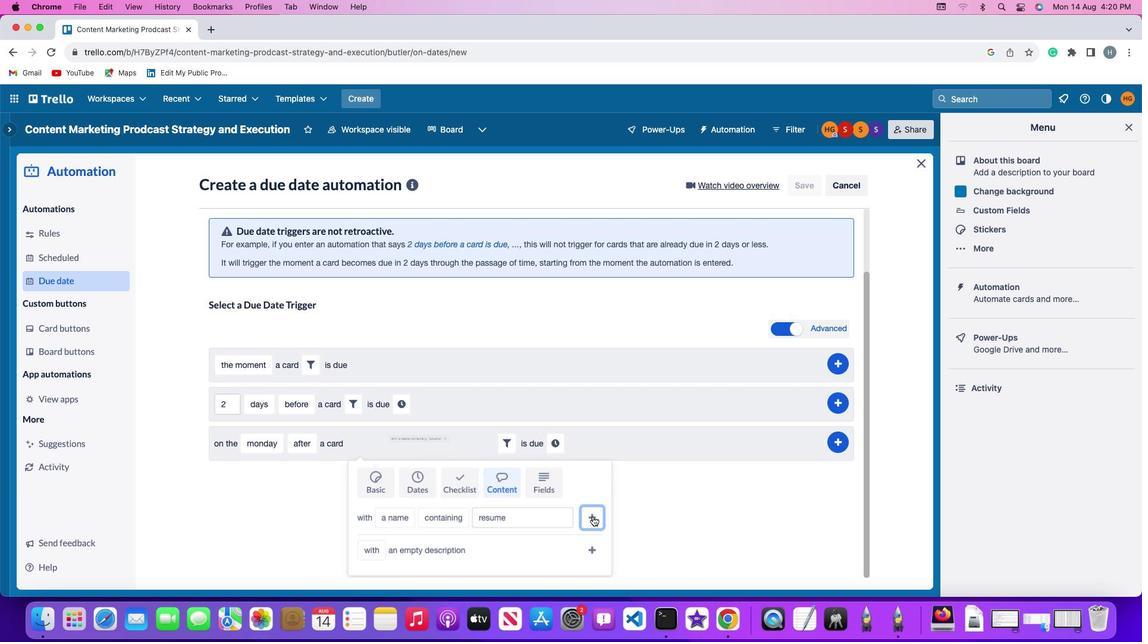 
Action: Mouse moved to (560, 515)
Screenshot: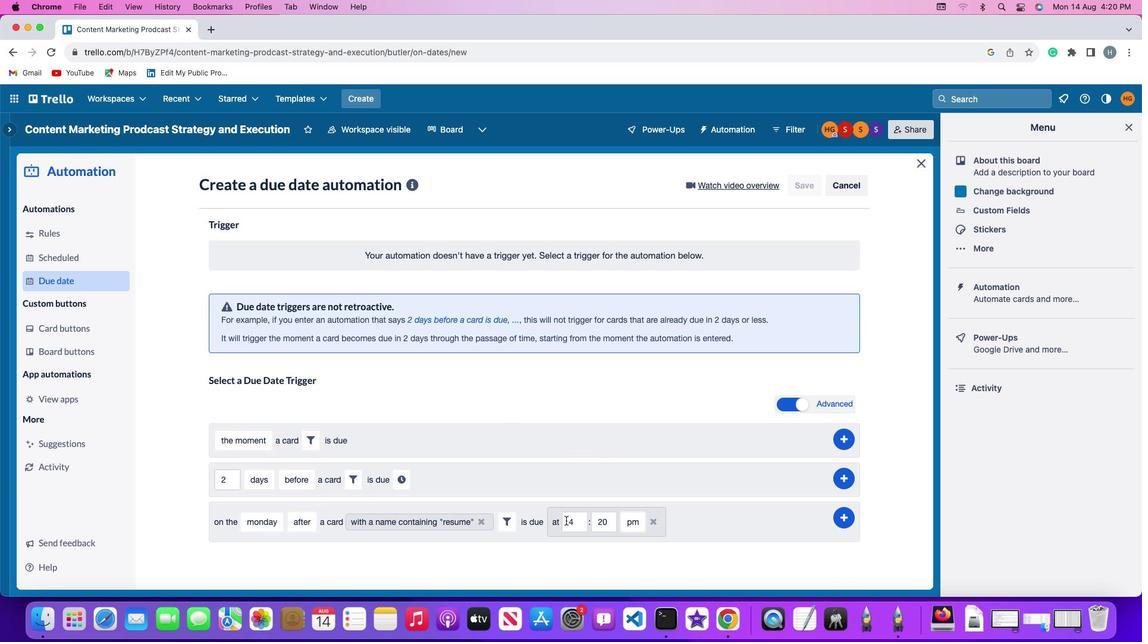 
Action: Mouse pressed left at (560, 515)
Screenshot: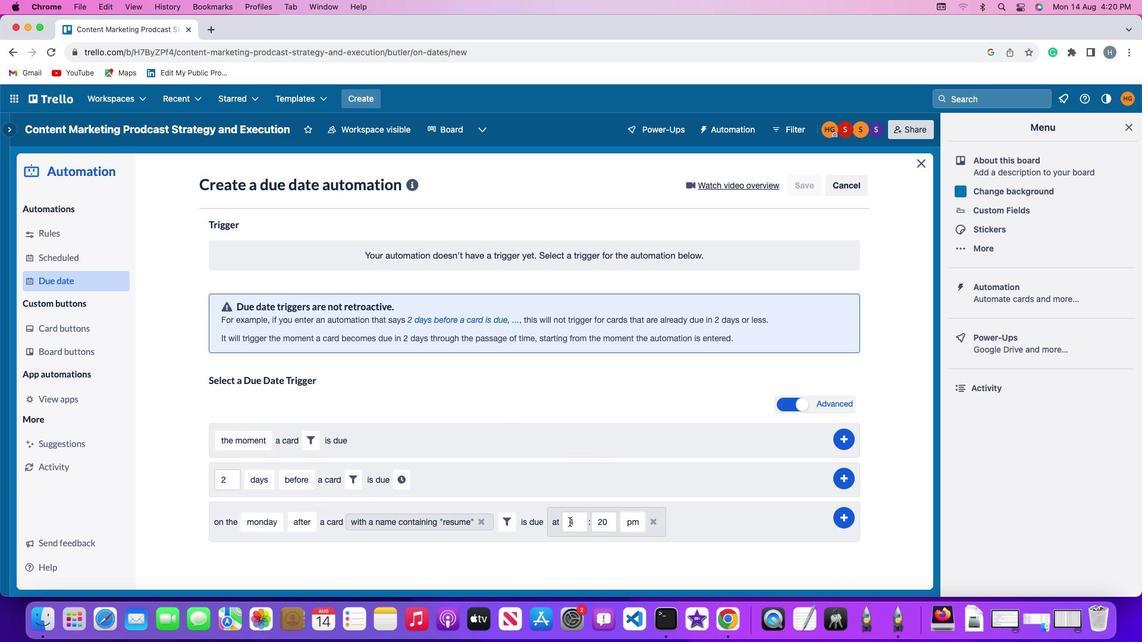 
Action: Mouse moved to (579, 522)
Screenshot: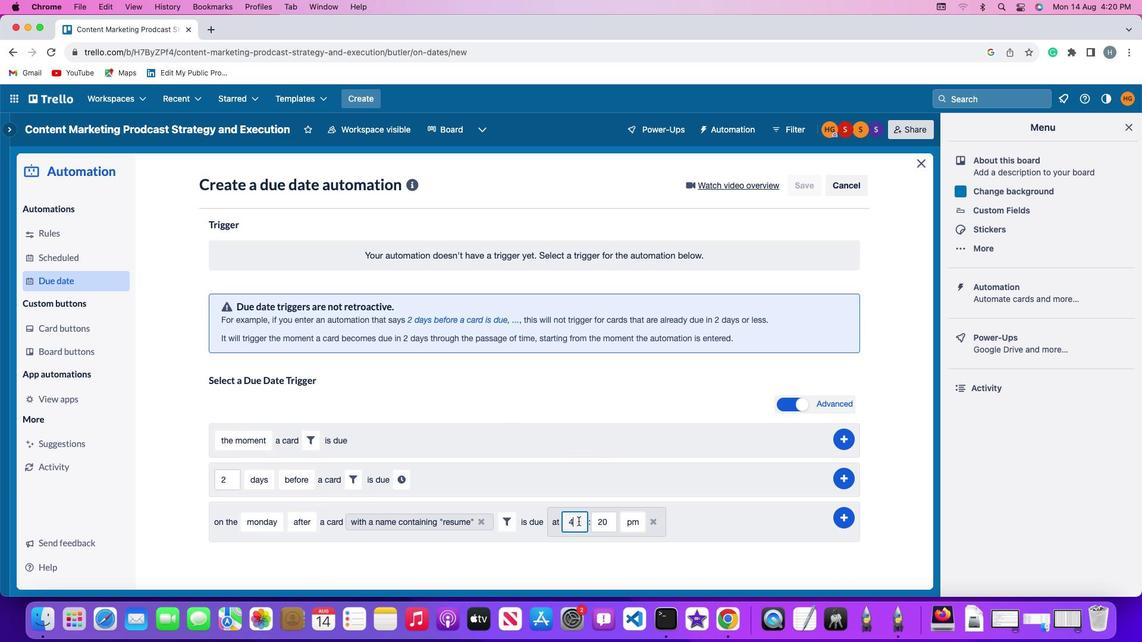 
Action: Mouse pressed left at (579, 522)
Screenshot: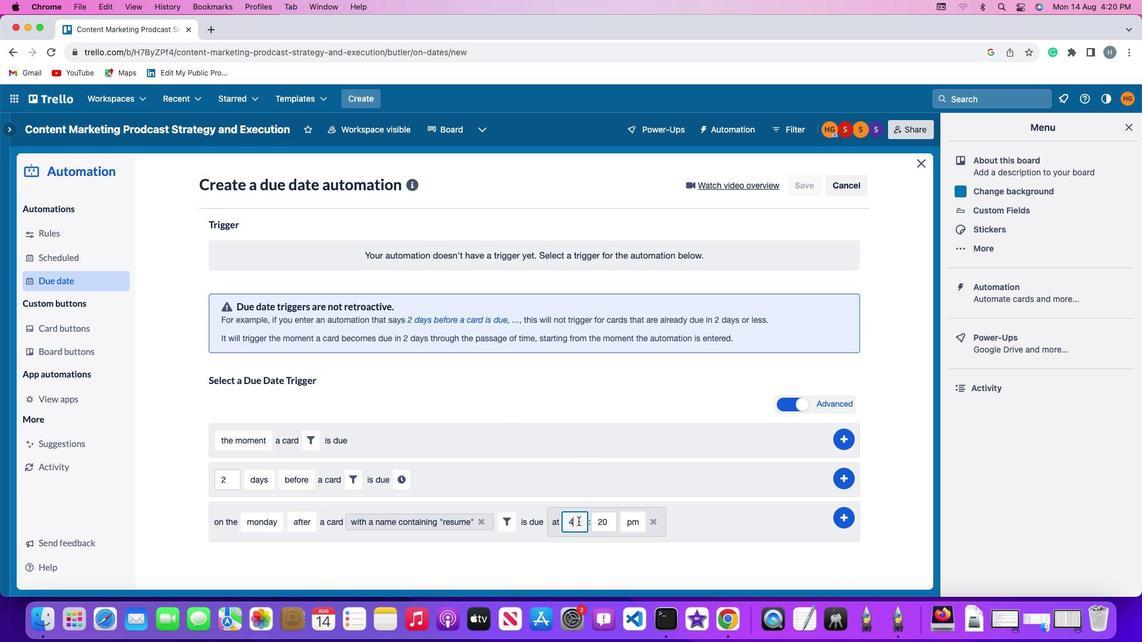 
Action: Mouse moved to (579, 522)
Screenshot: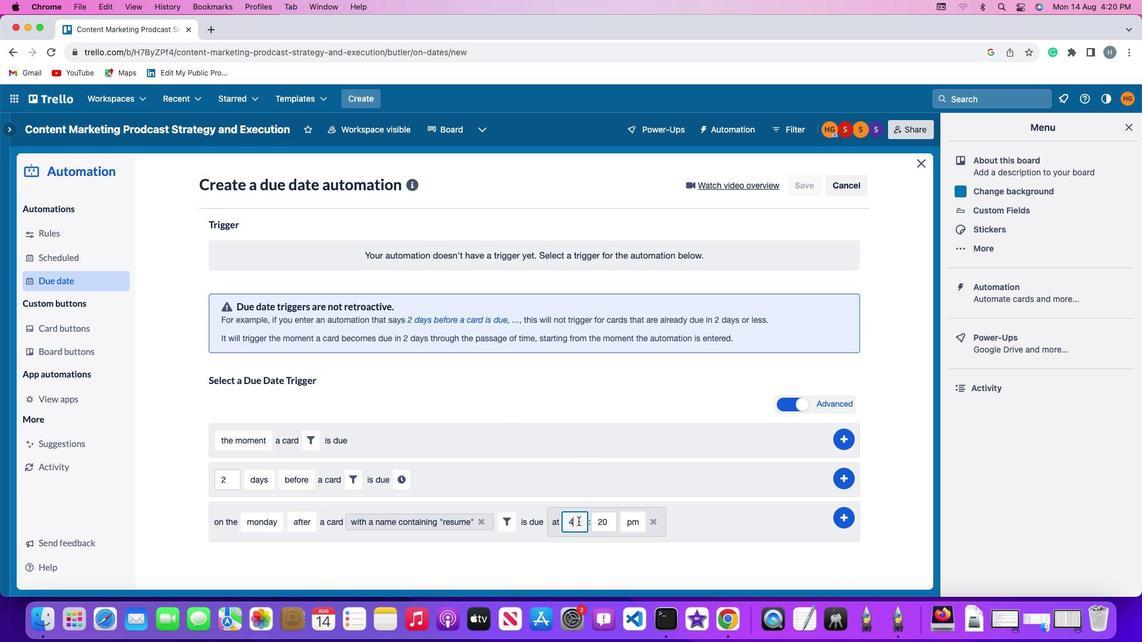 
Action: Key pressed Key.backspace
Screenshot: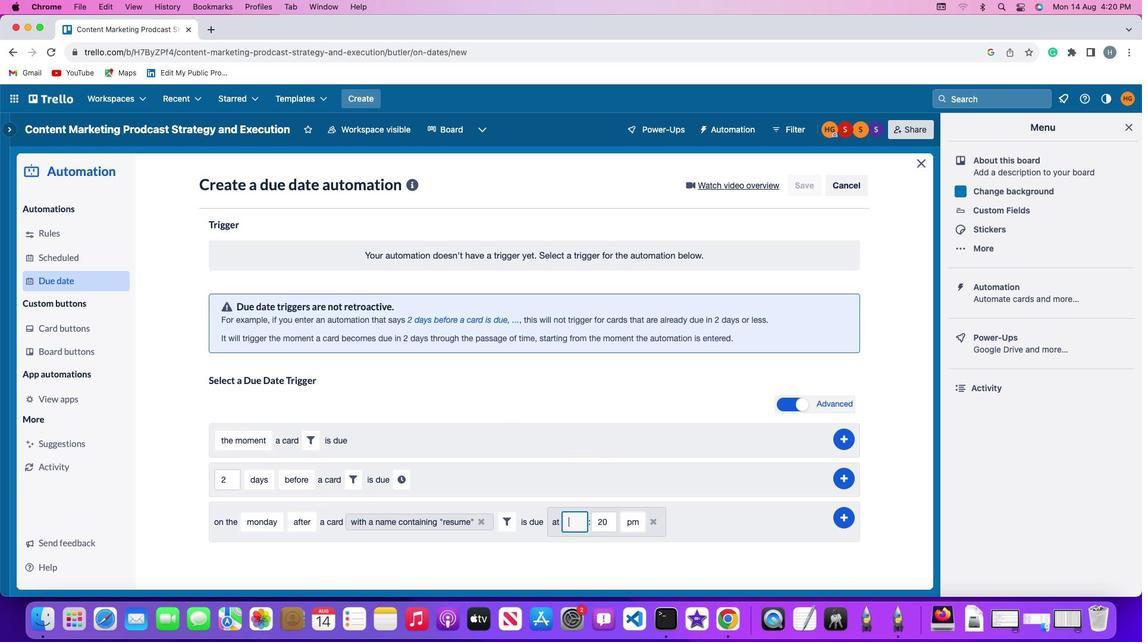 
Action: Mouse moved to (580, 522)
Screenshot: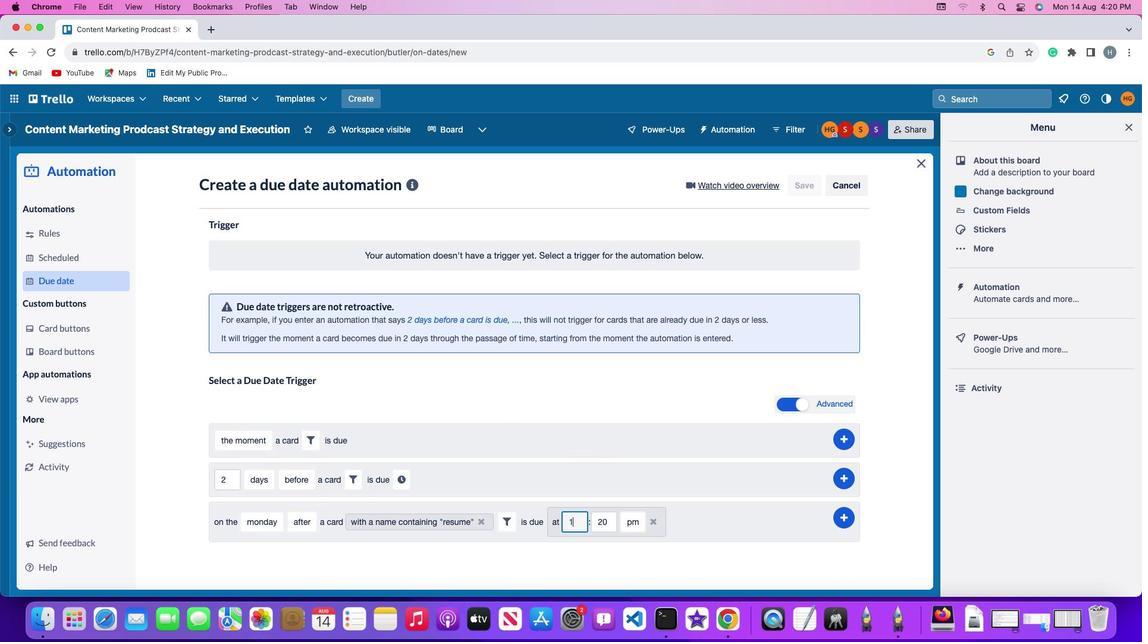 
Action: Key pressed '1'
Screenshot: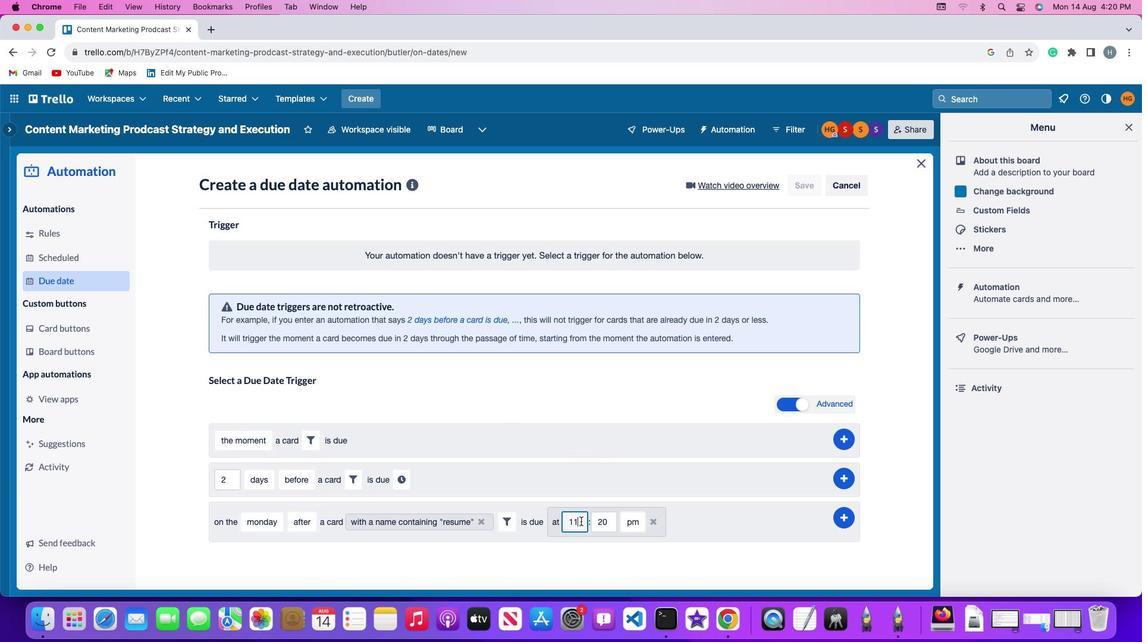 
Action: Mouse moved to (580, 522)
Screenshot: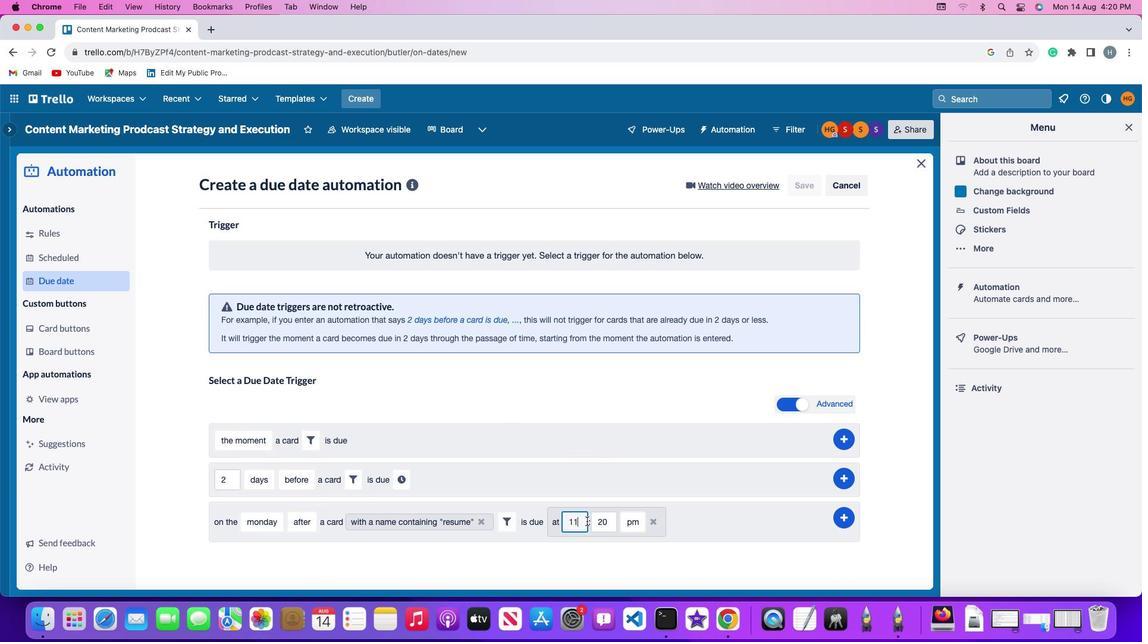 
Action: Key pressed '1'
Screenshot: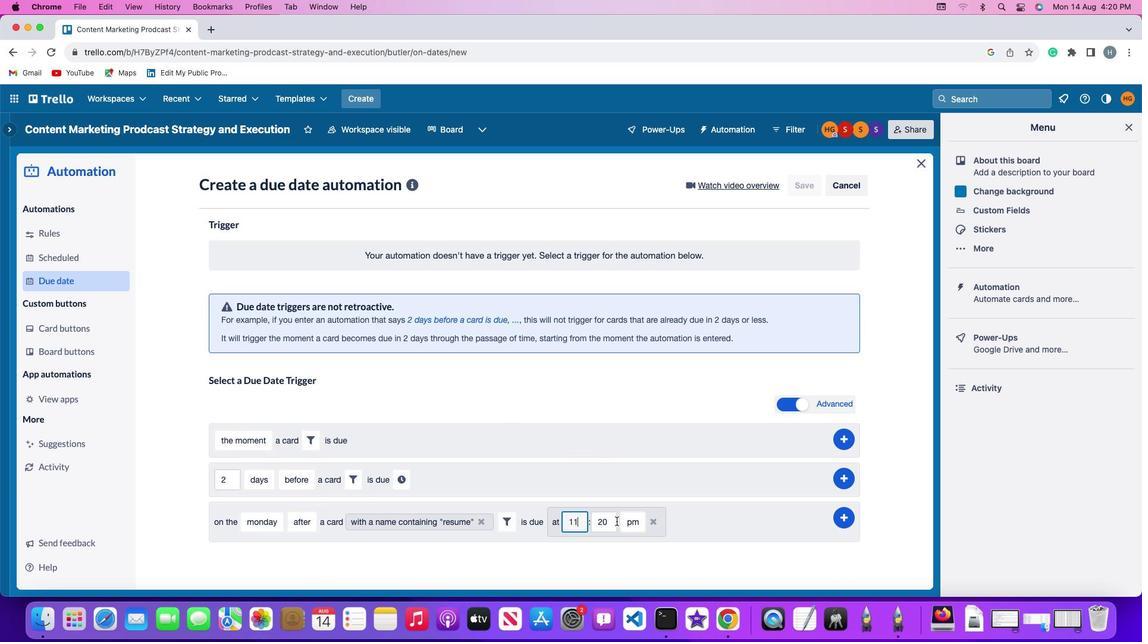 
Action: Mouse moved to (619, 520)
Screenshot: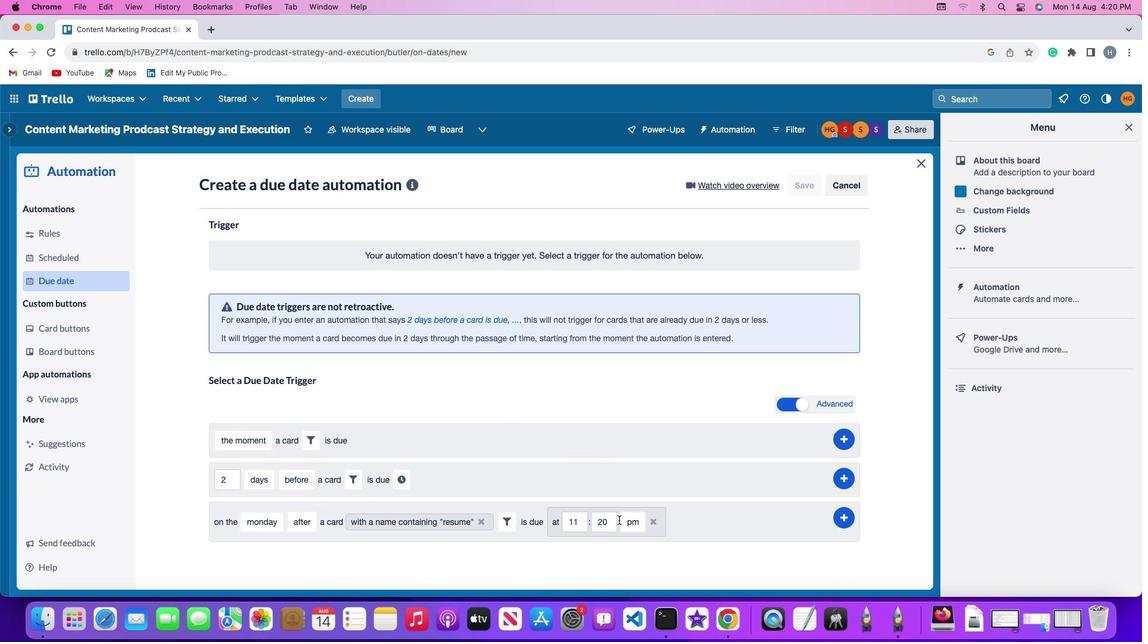 
Action: Mouse pressed left at (619, 520)
Screenshot: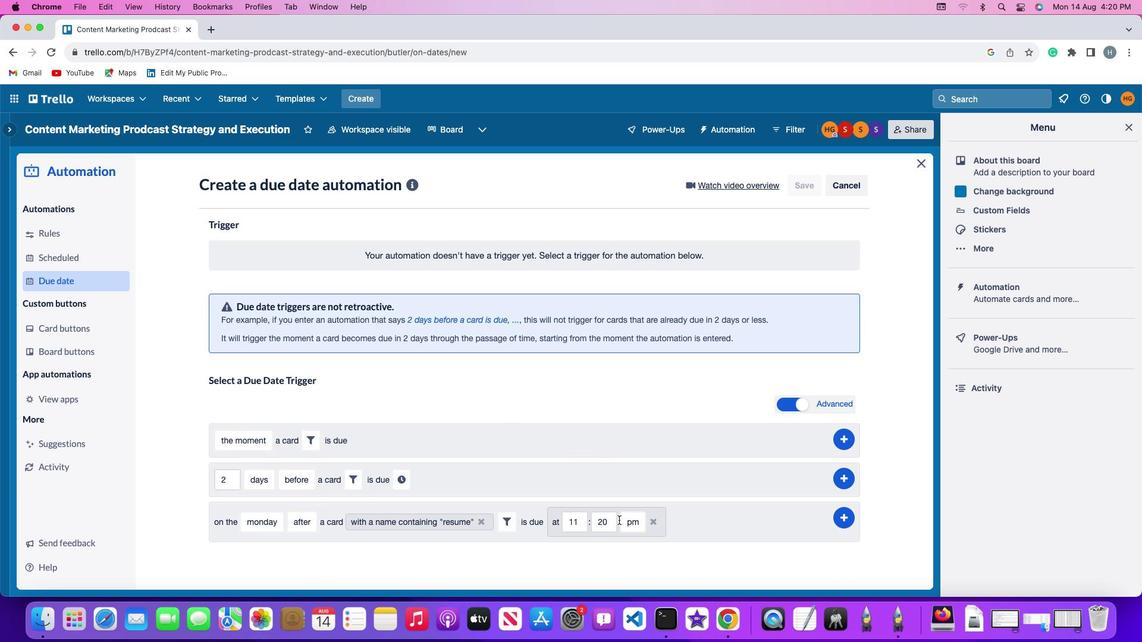 
Action: Mouse moved to (612, 520)
Screenshot: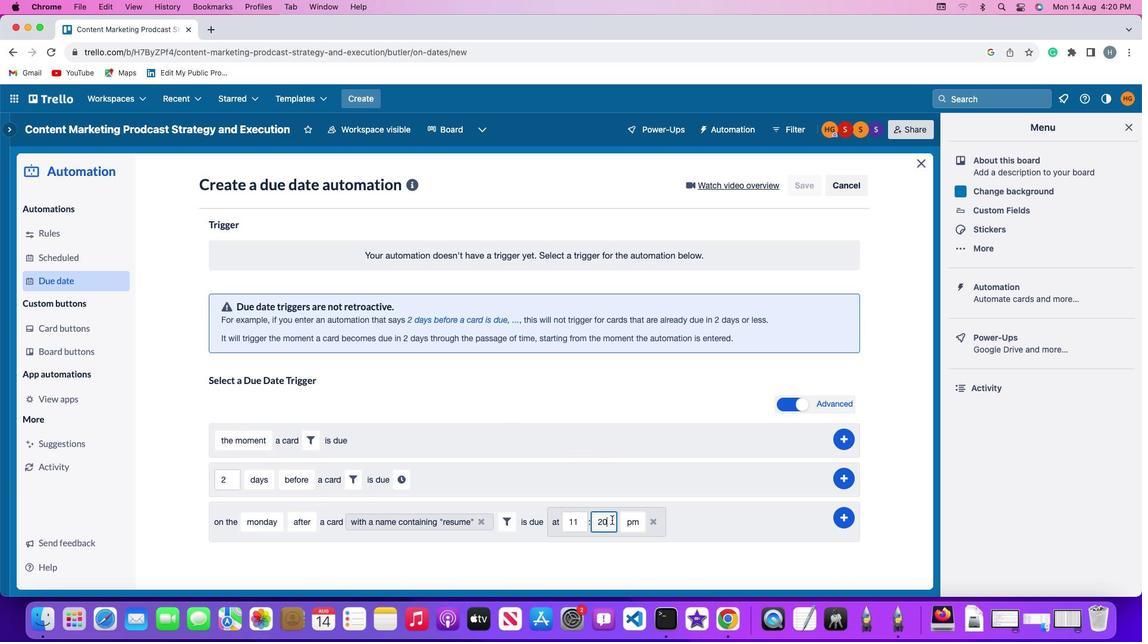 
Action: Mouse pressed left at (612, 520)
Screenshot: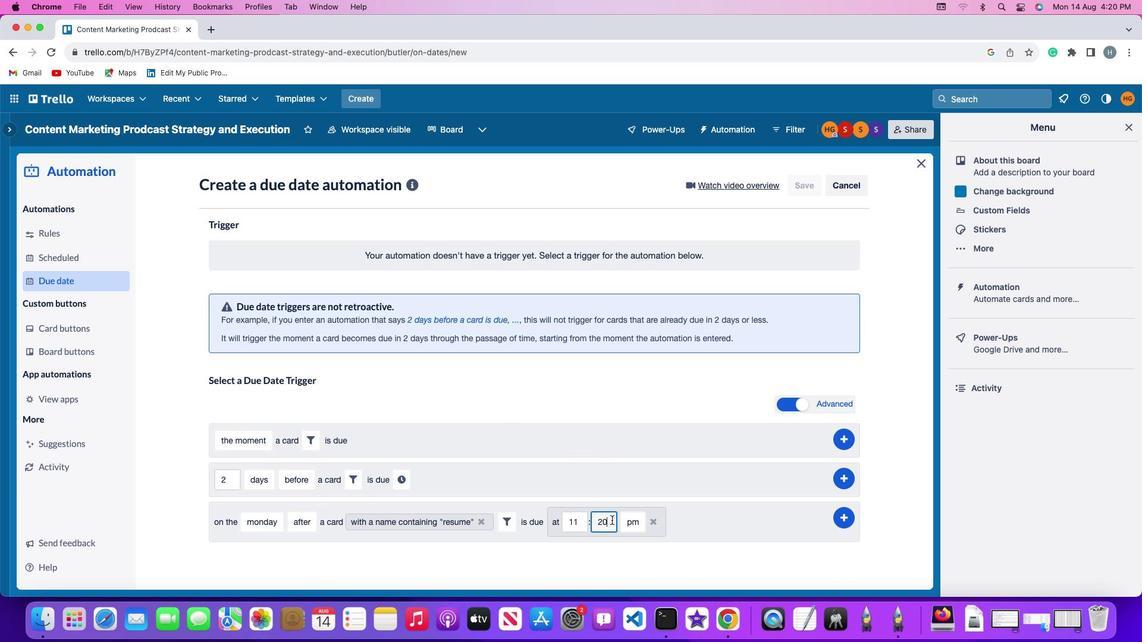 
Action: Key pressed Key.backspaceKey.backspace'0''0'
Screenshot: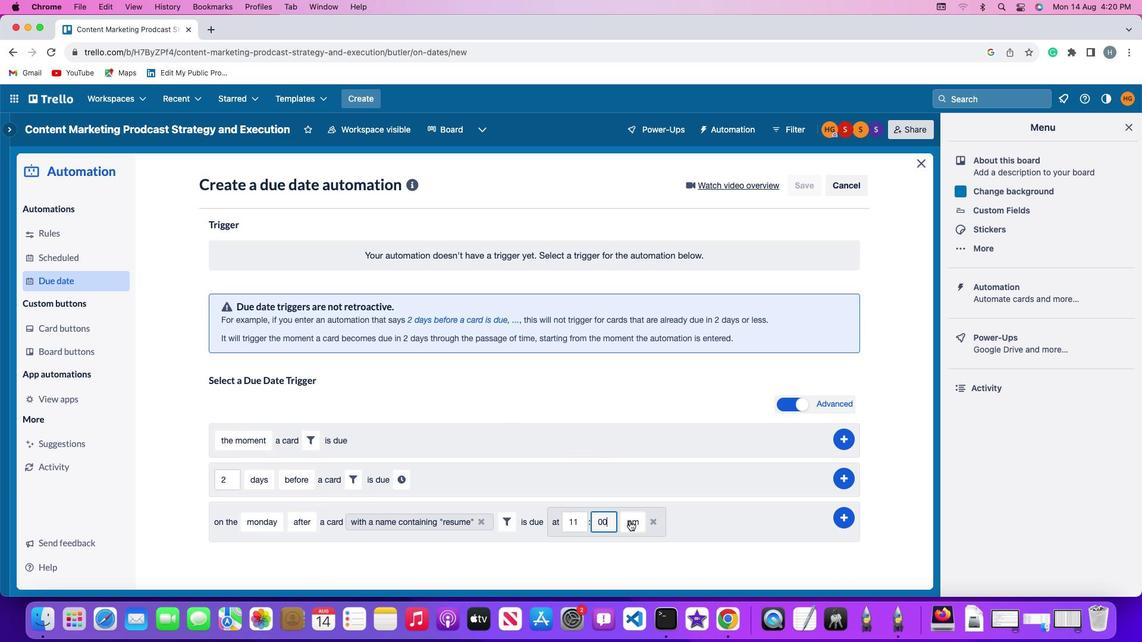 
Action: Mouse moved to (635, 522)
Screenshot: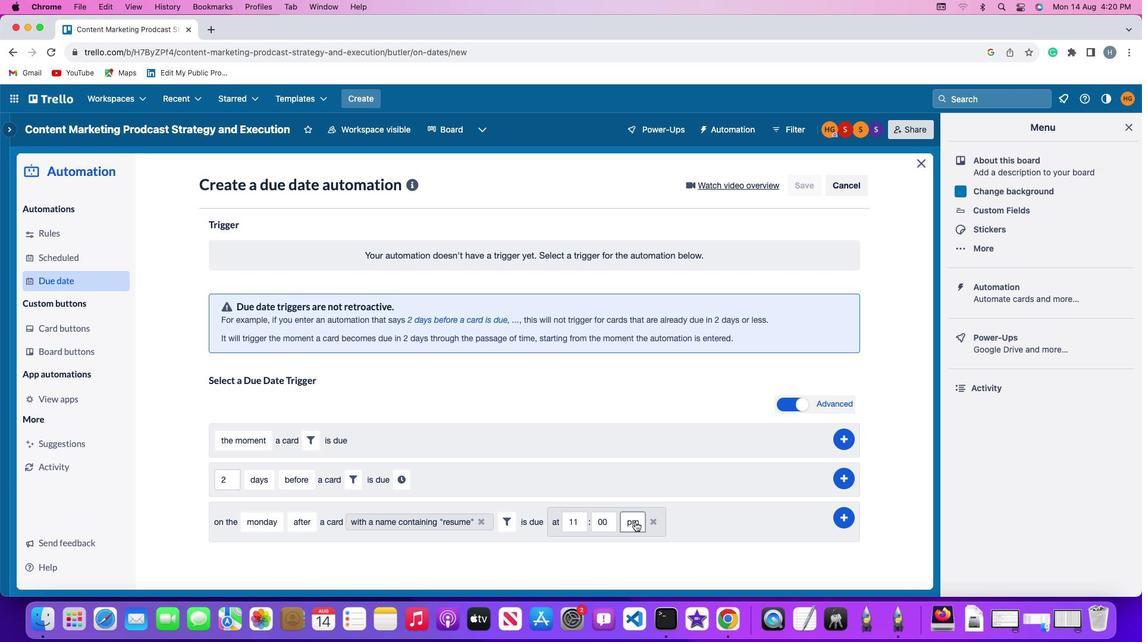 
Action: Mouse pressed left at (635, 522)
Screenshot: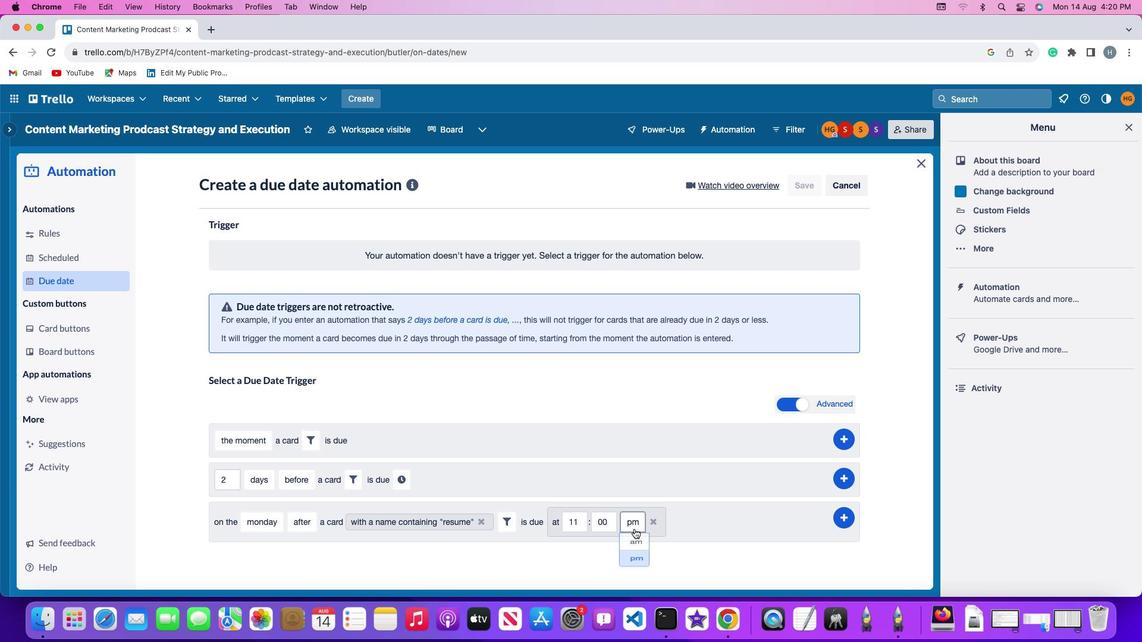 
Action: Mouse moved to (631, 541)
Screenshot: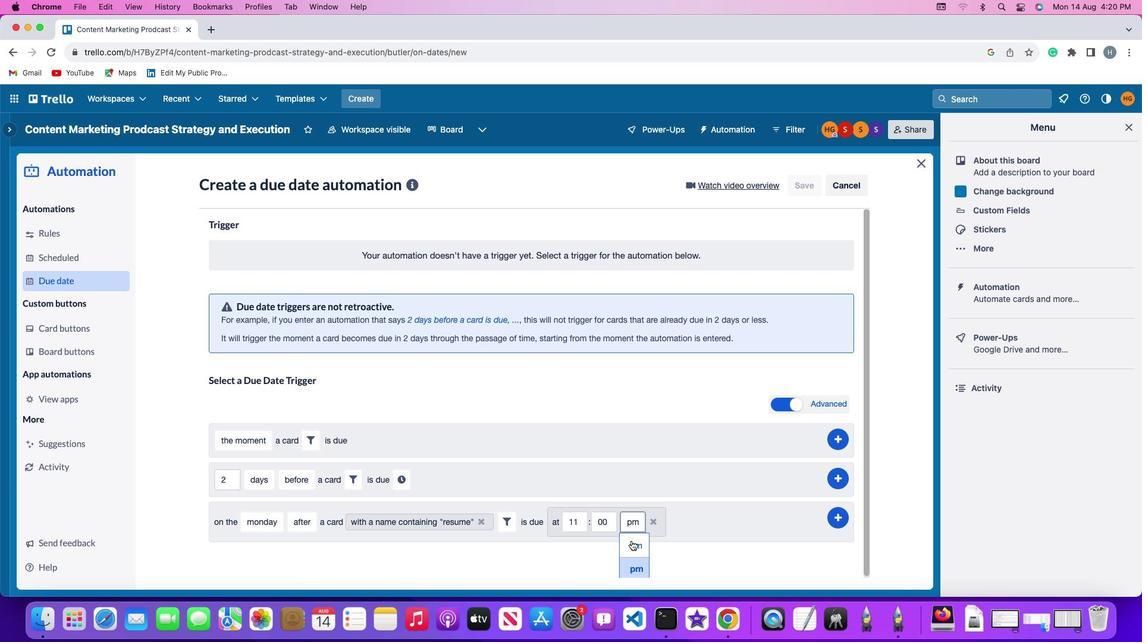 
Action: Mouse pressed left at (631, 541)
Screenshot: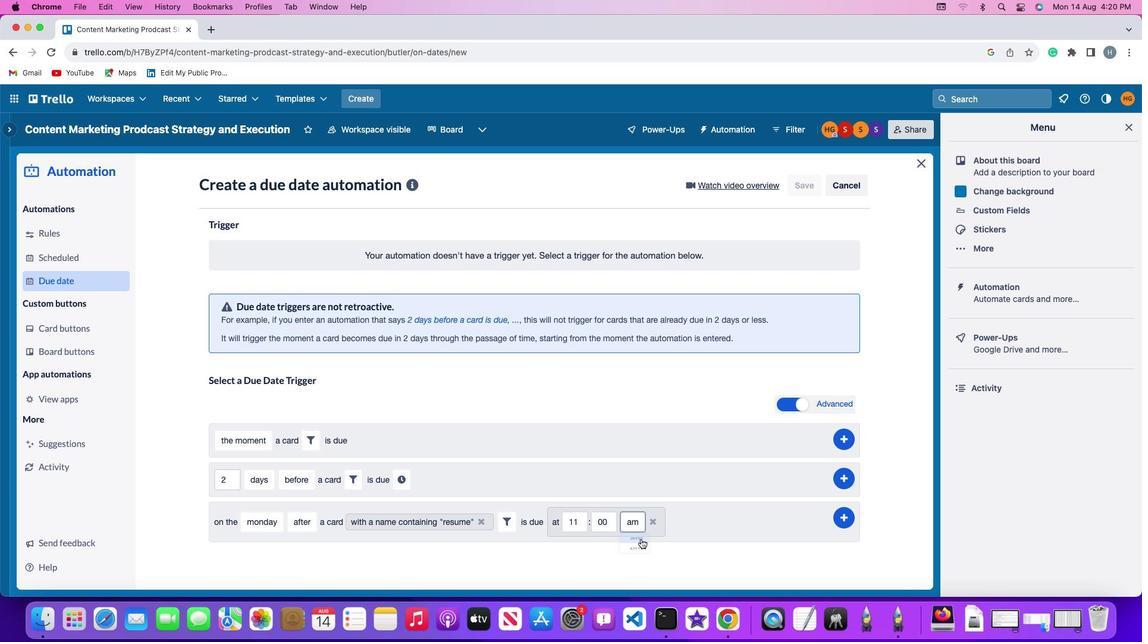 
Action: Mouse moved to (845, 519)
Screenshot: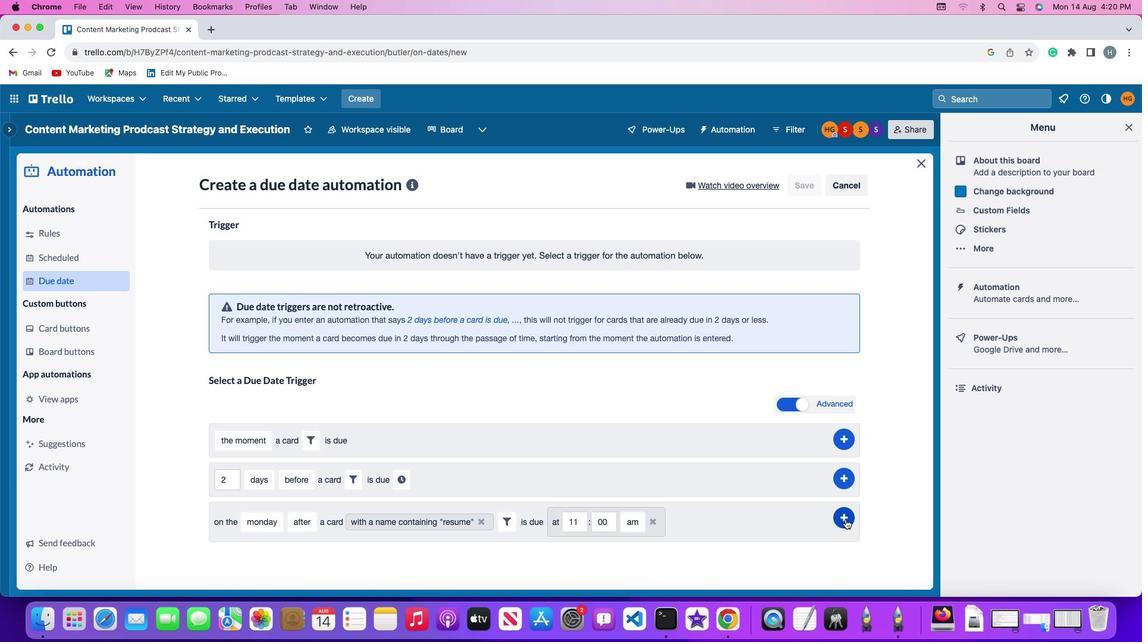 
Action: Mouse pressed left at (845, 519)
Screenshot: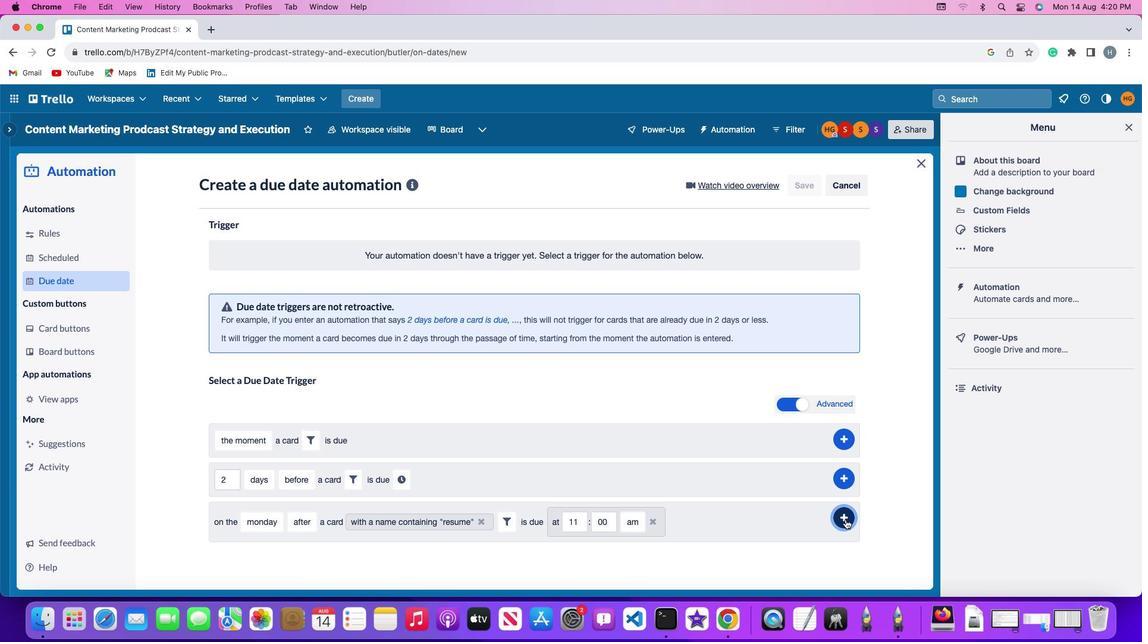 
Action: Mouse moved to (887, 444)
Screenshot: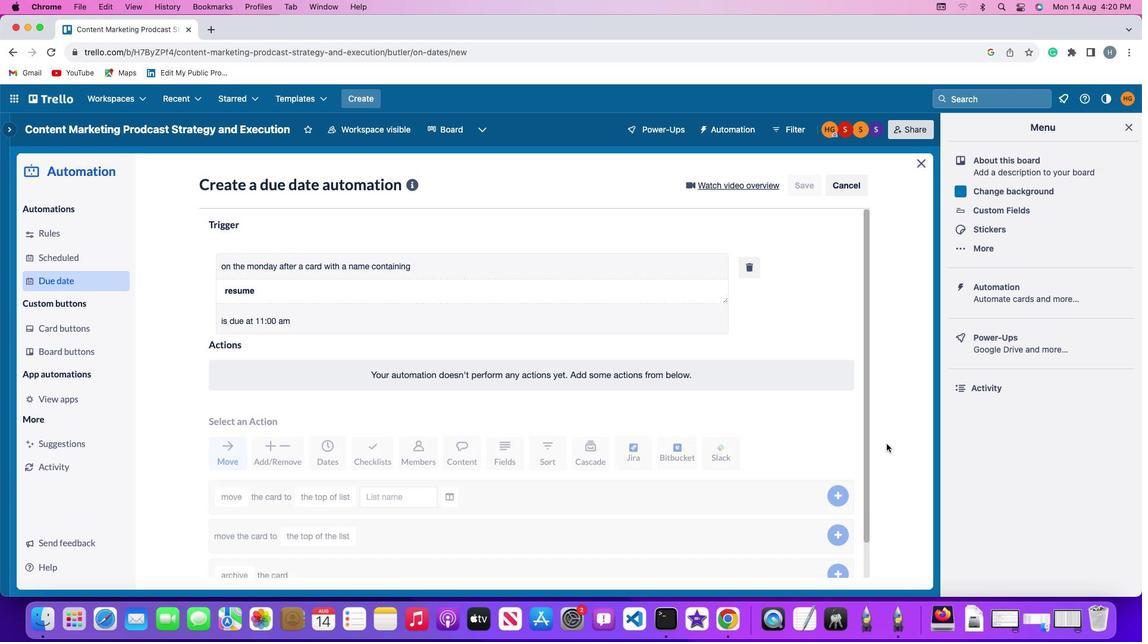 
